 Task: Find connections with filter location Mekla with filter topic #Creativitywith filter profile language English with filter current company CRY - Child Rights and You with filter school R. C. Patel Institute of Technology, Shirpur with filter industry Maritime Transportation with filter service category Project Management with filter keywords title Administrator
Action: Mouse moved to (563, 64)
Screenshot: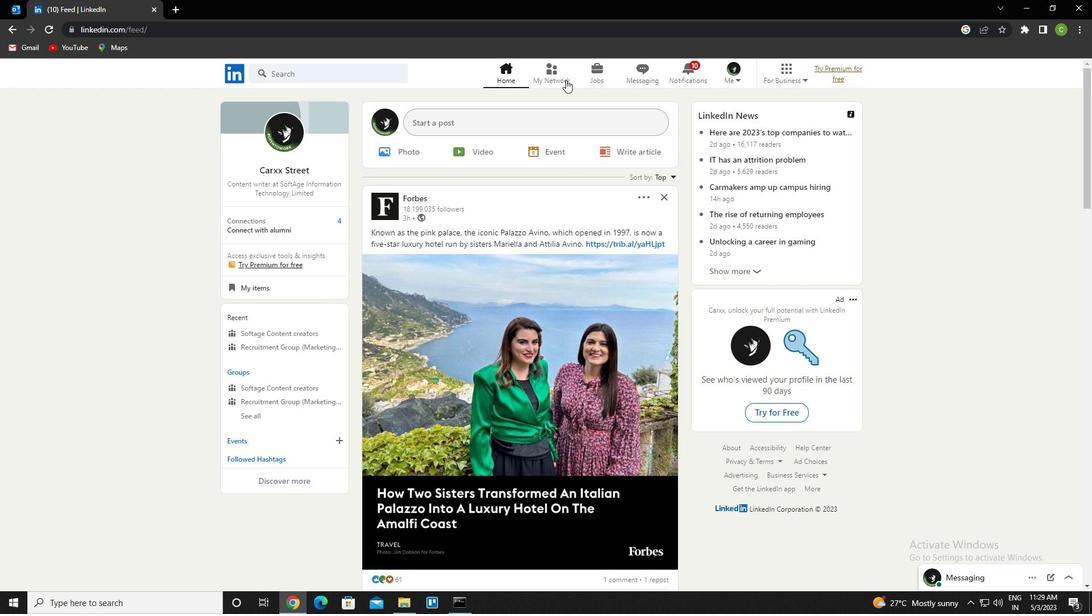 
Action: Mouse pressed left at (563, 64)
Screenshot: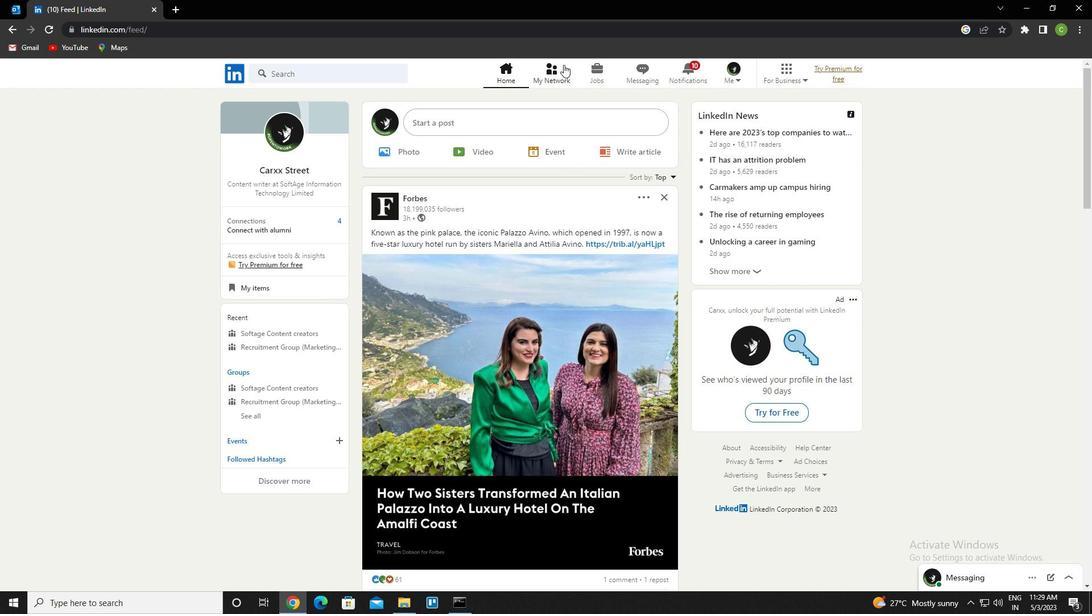
Action: Mouse moved to (294, 143)
Screenshot: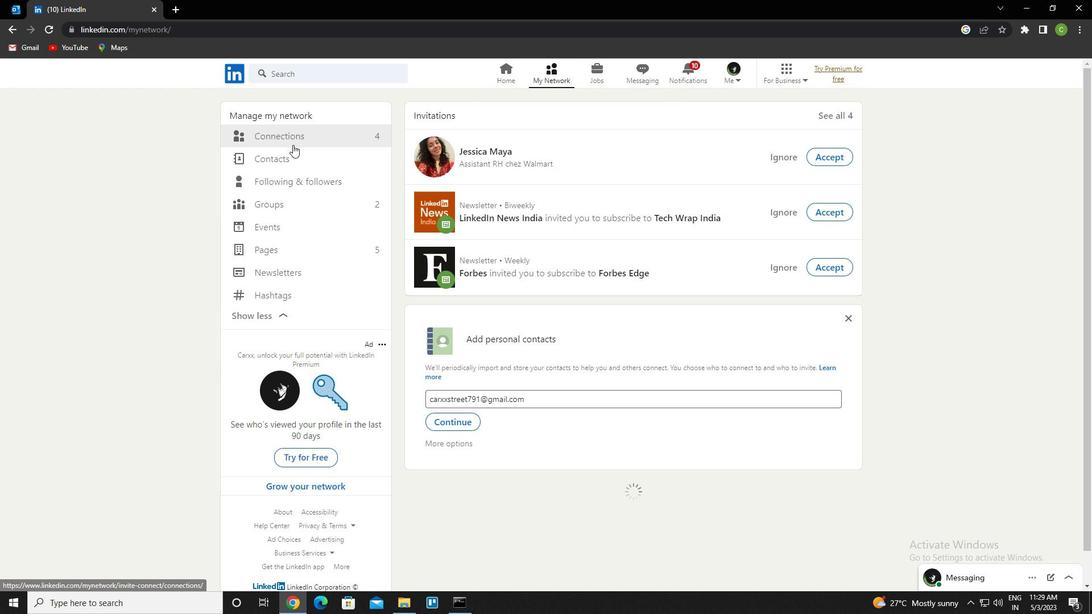 
Action: Mouse pressed left at (294, 143)
Screenshot: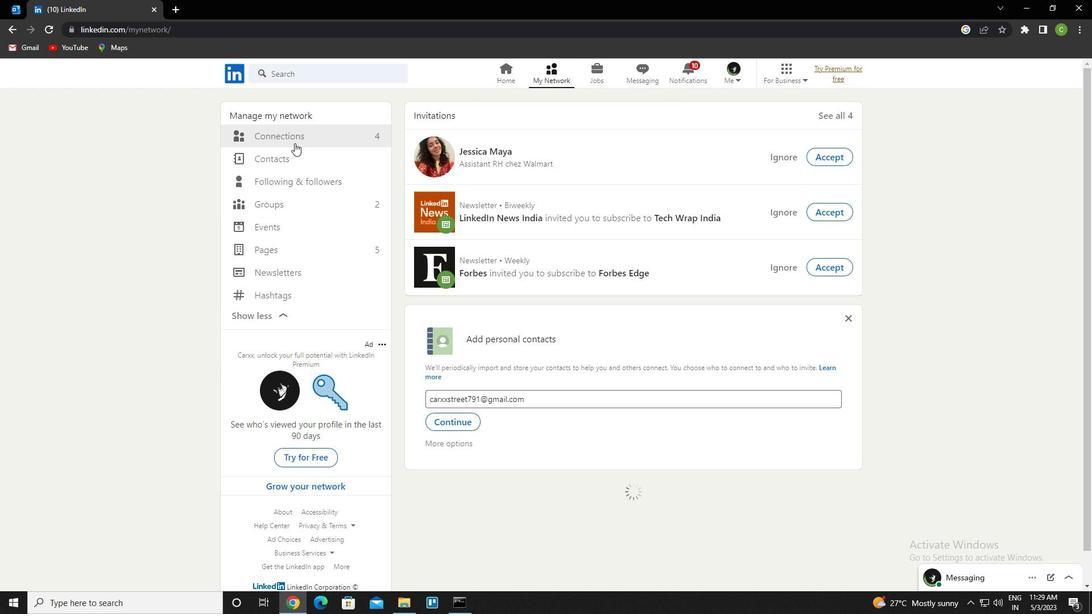 
Action: Mouse moved to (350, 138)
Screenshot: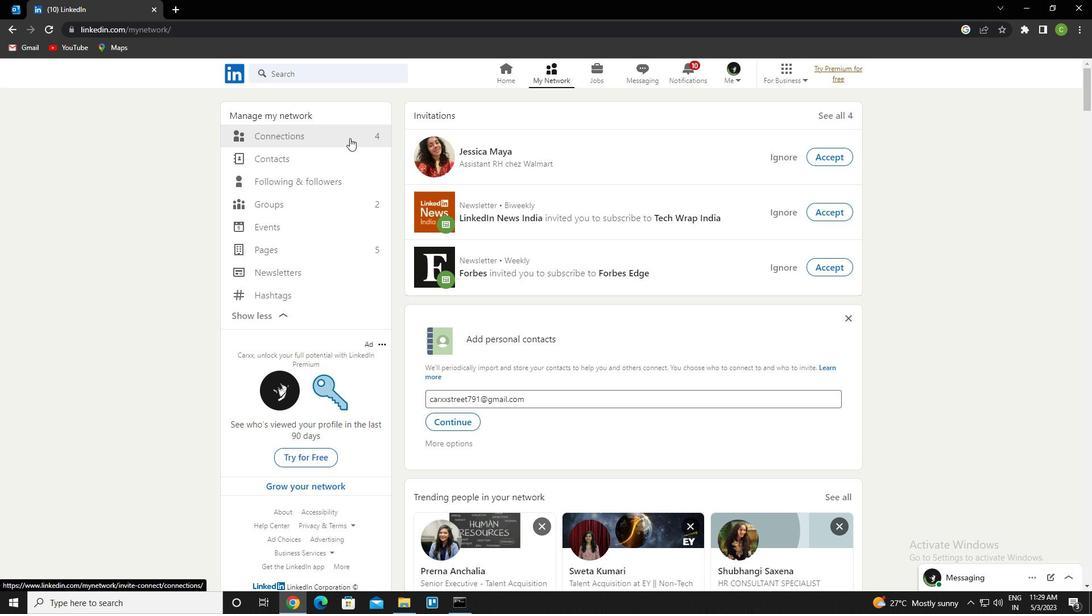 
Action: Mouse pressed left at (350, 138)
Screenshot: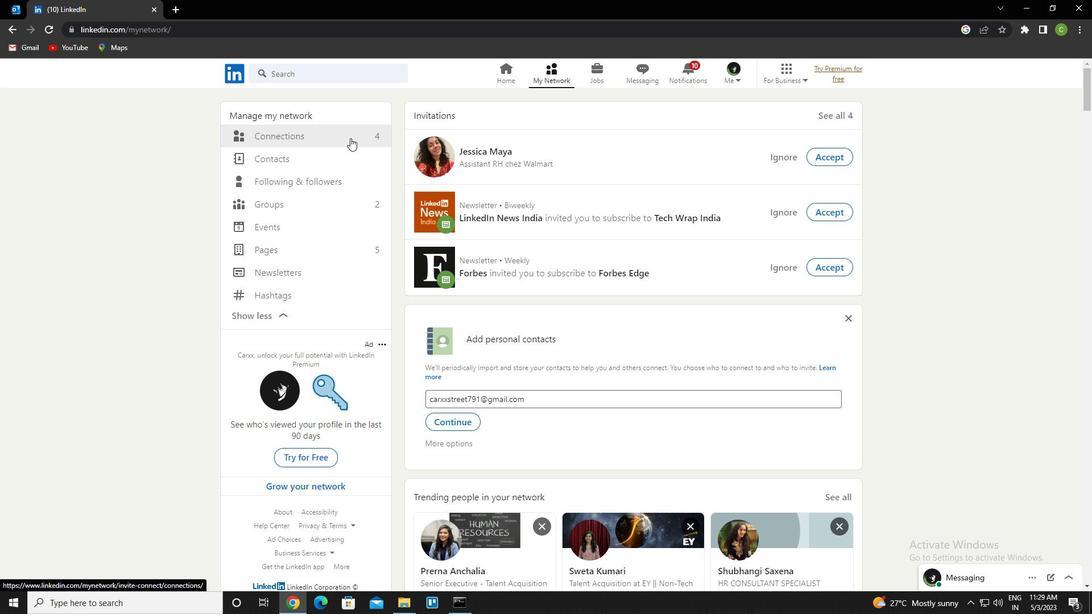 
Action: Mouse moved to (655, 135)
Screenshot: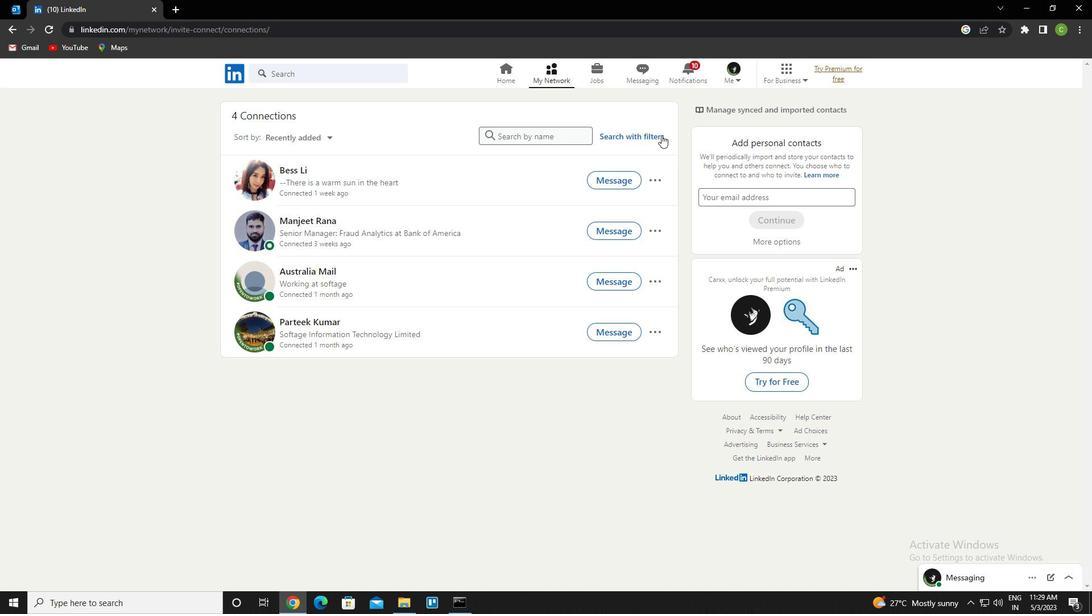 
Action: Mouse pressed left at (655, 135)
Screenshot: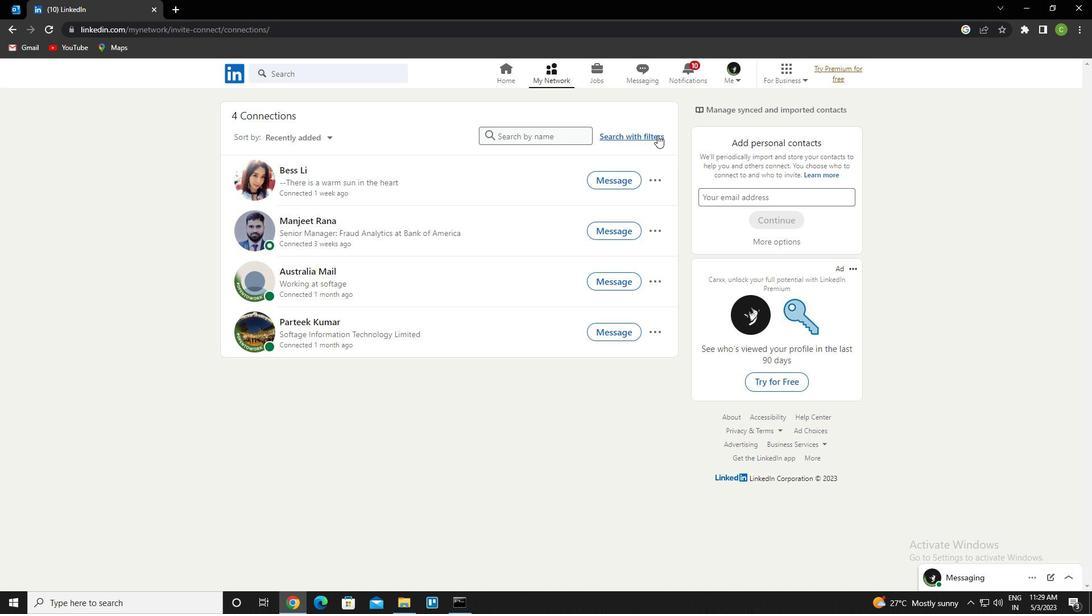 
Action: Mouse moved to (587, 108)
Screenshot: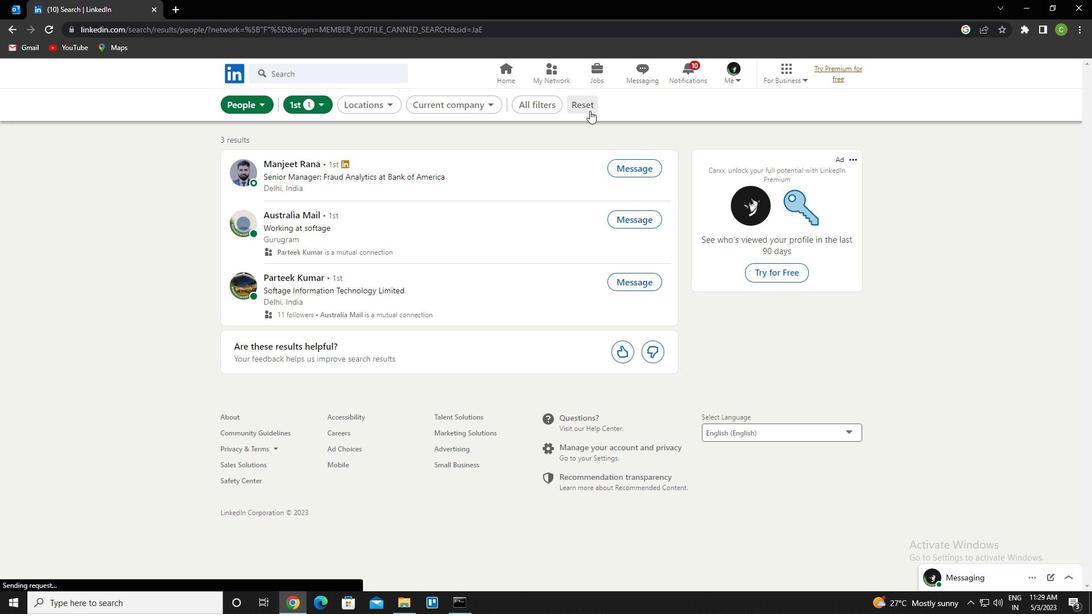 
Action: Mouse pressed left at (587, 108)
Screenshot: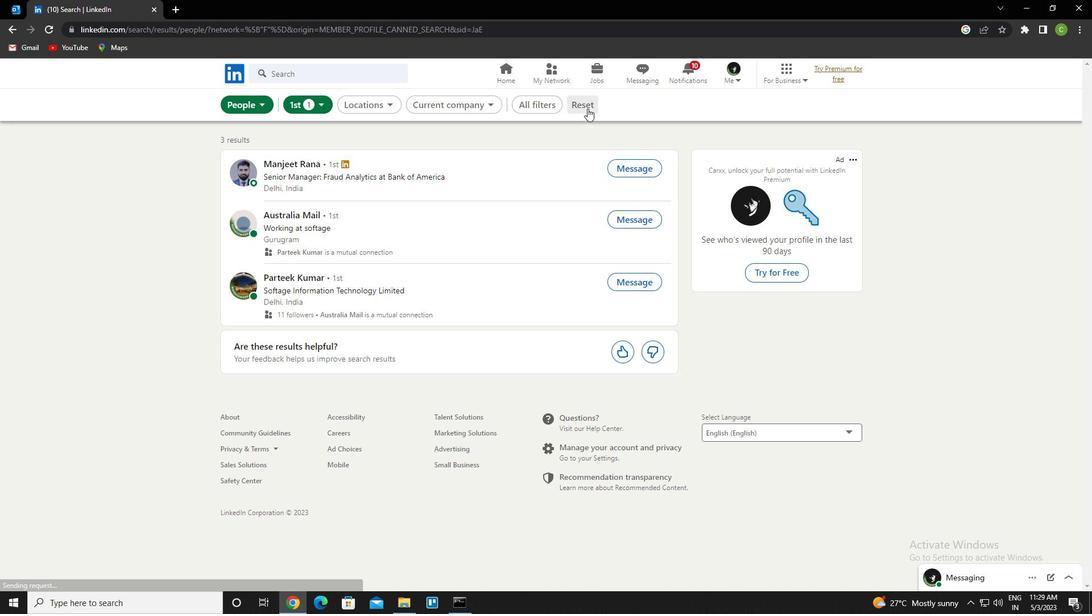 
Action: Mouse moved to (572, 108)
Screenshot: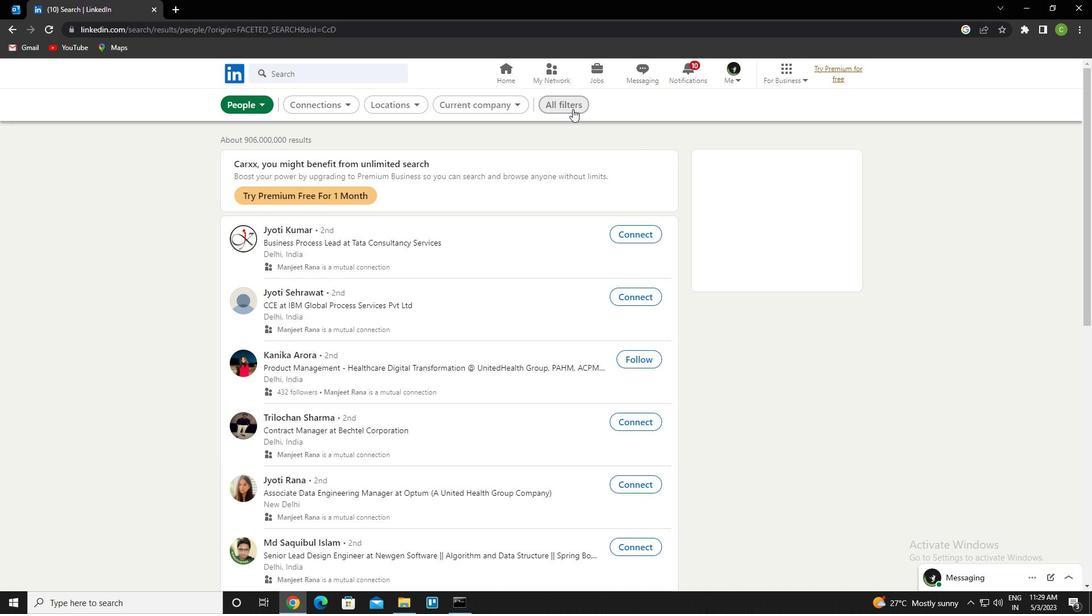 
Action: Mouse pressed left at (572, 108)
Screenshot: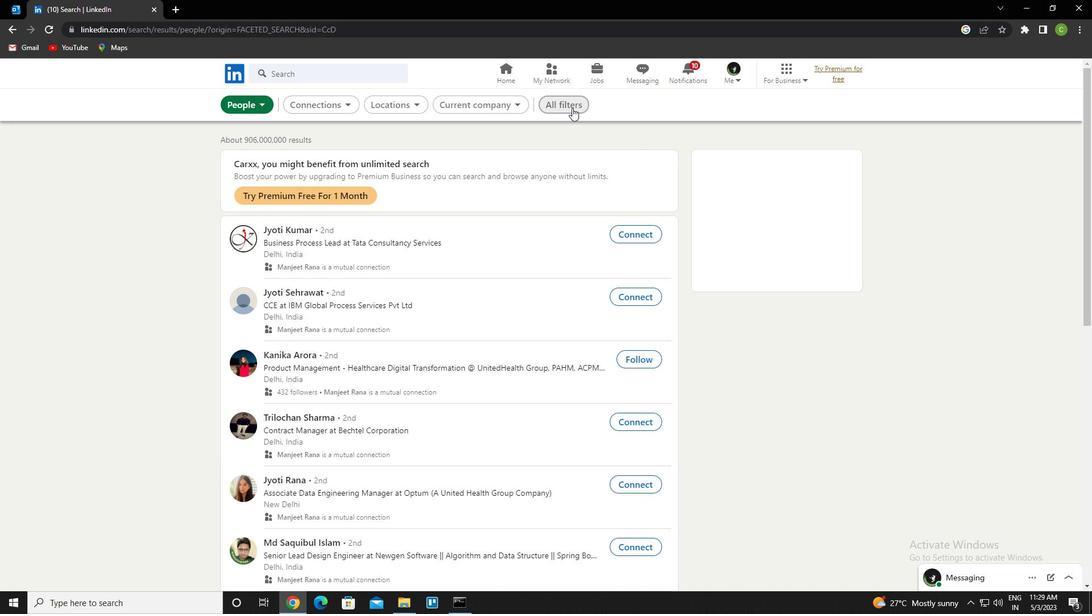 
Action: Mouse moved to (977, 370)
Screenshot: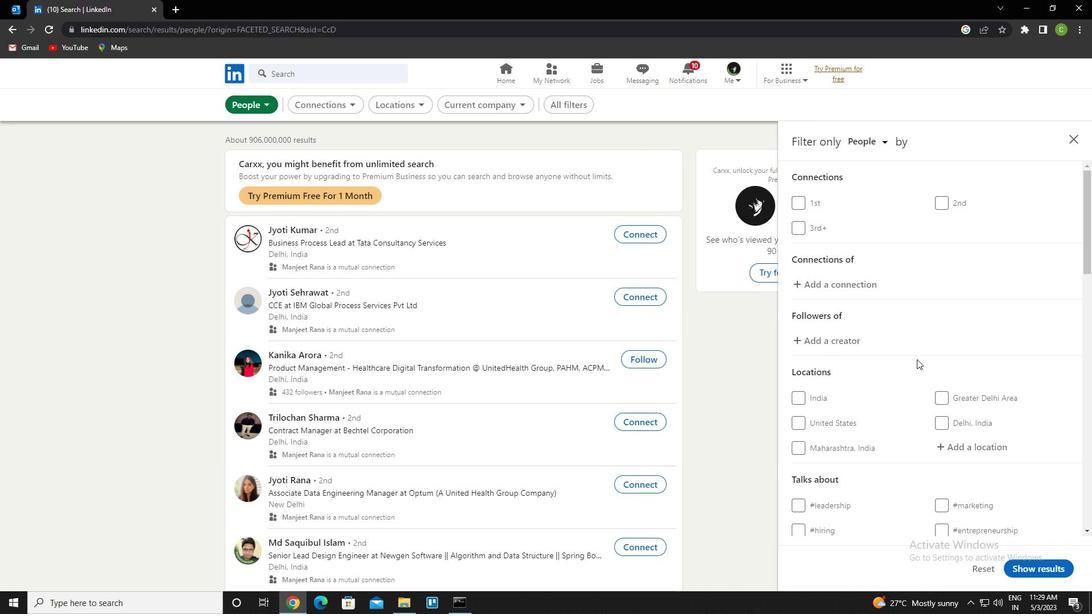
Action: Mouse scrolled (977, 369) with delta (0, 0)
Screenshot: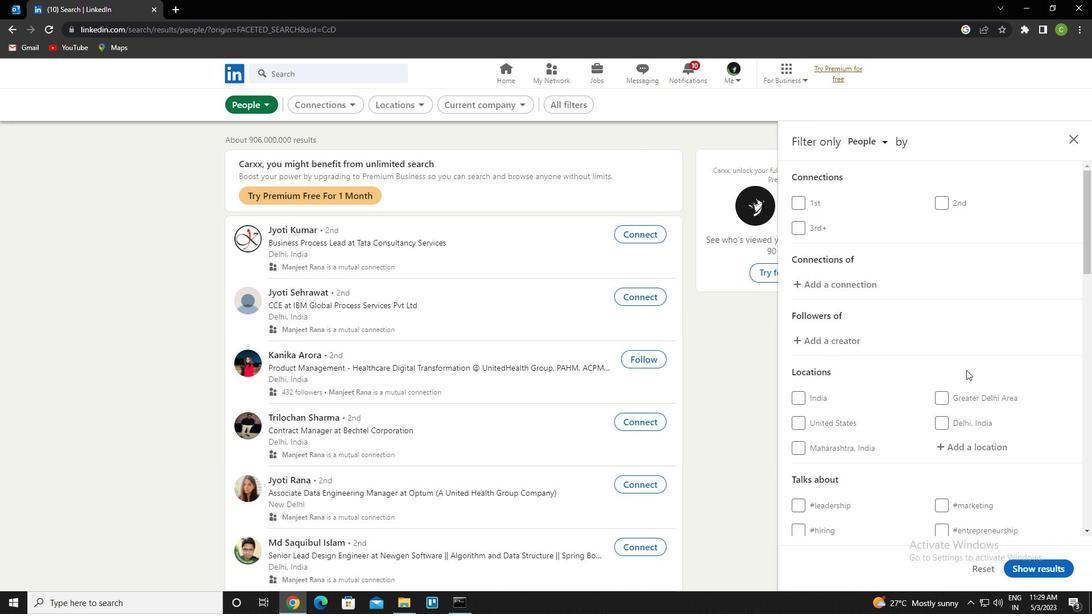 
Action: Mouse scrolled (977, 369) with delta (0, 0)
Screenshot: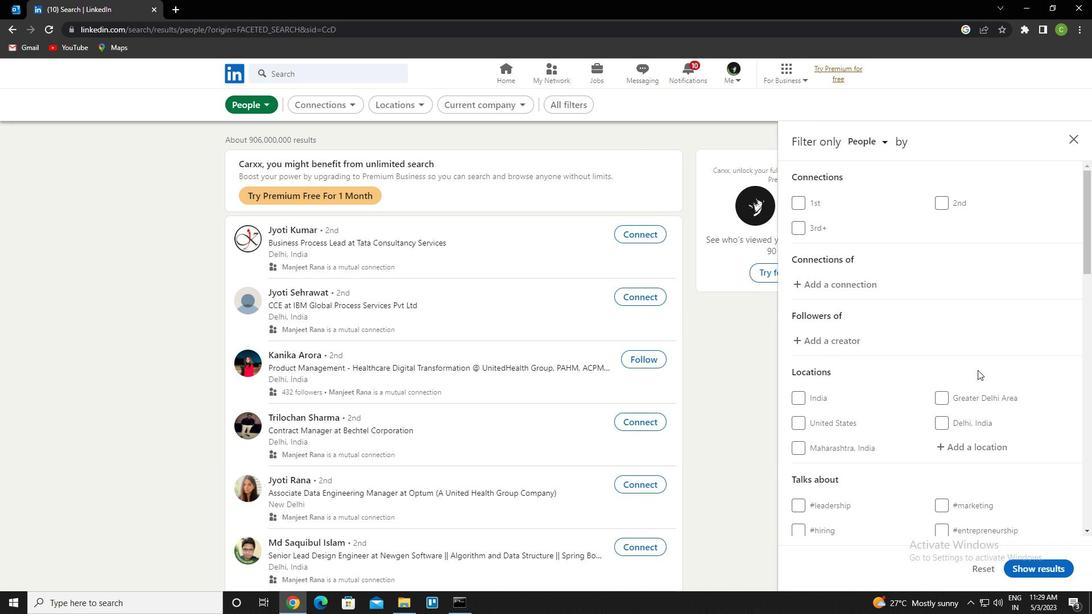 
Action: Mouse scrolled (977, 369) with delta (0, 0)
Screenshot: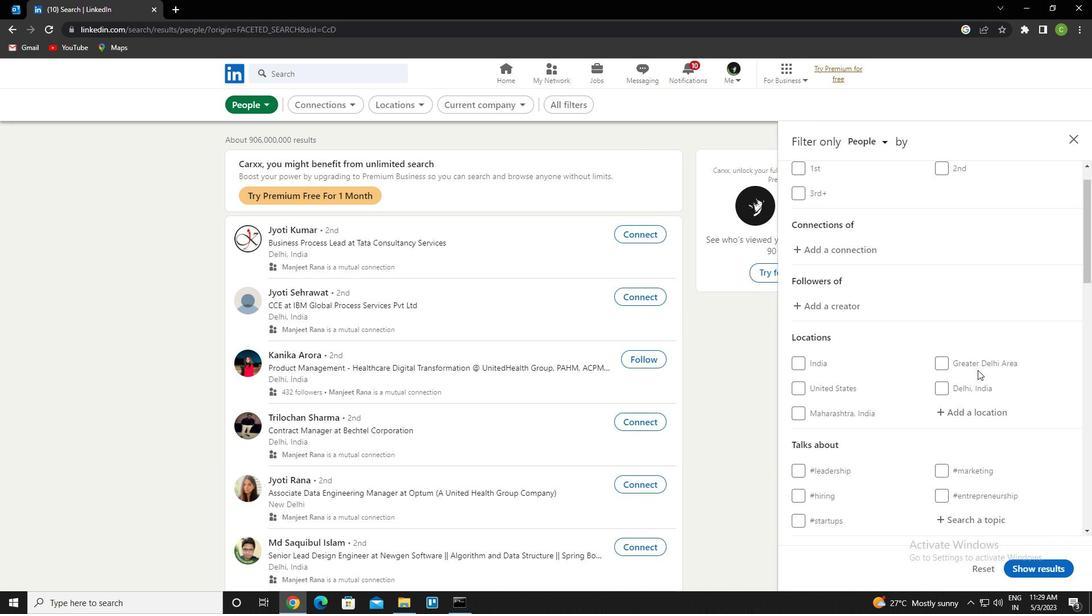 
Action: Mouse moved to (962, 272)
Screenshot: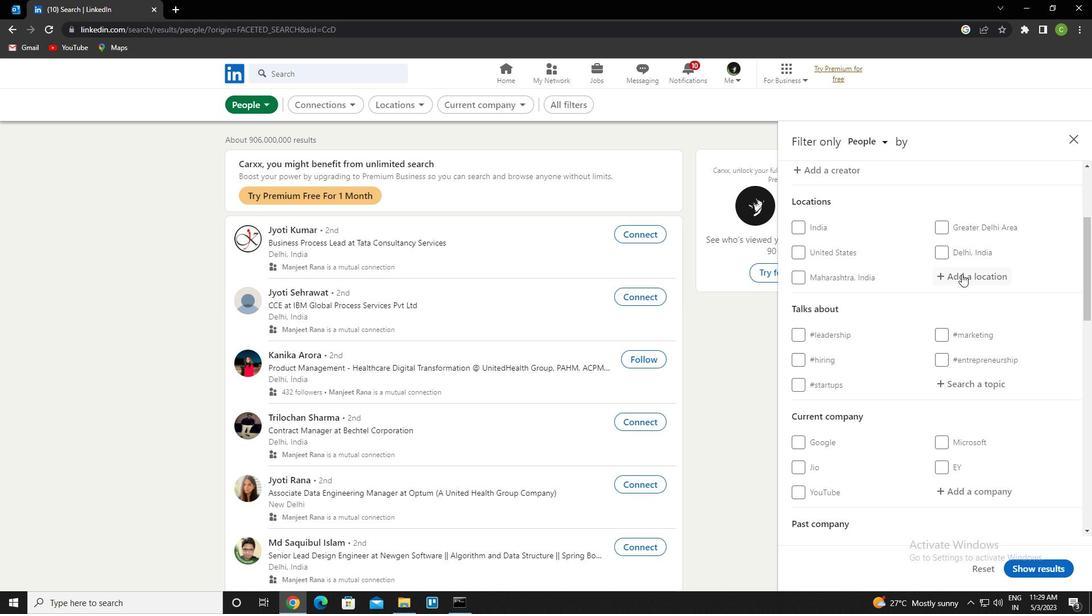 
Action: Mouse pressed left at (962, 272)
Screenshot: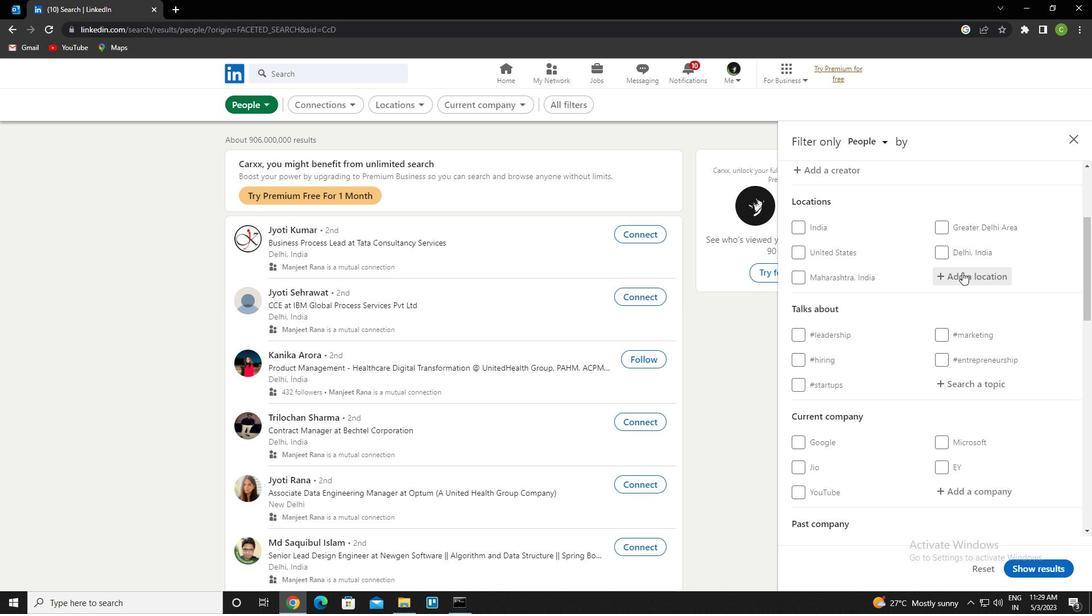 
Action: Key pressed <Key.caps_lock>m<Key.caps_lock>ekla<Key.down><Key.enter>
Screenshot: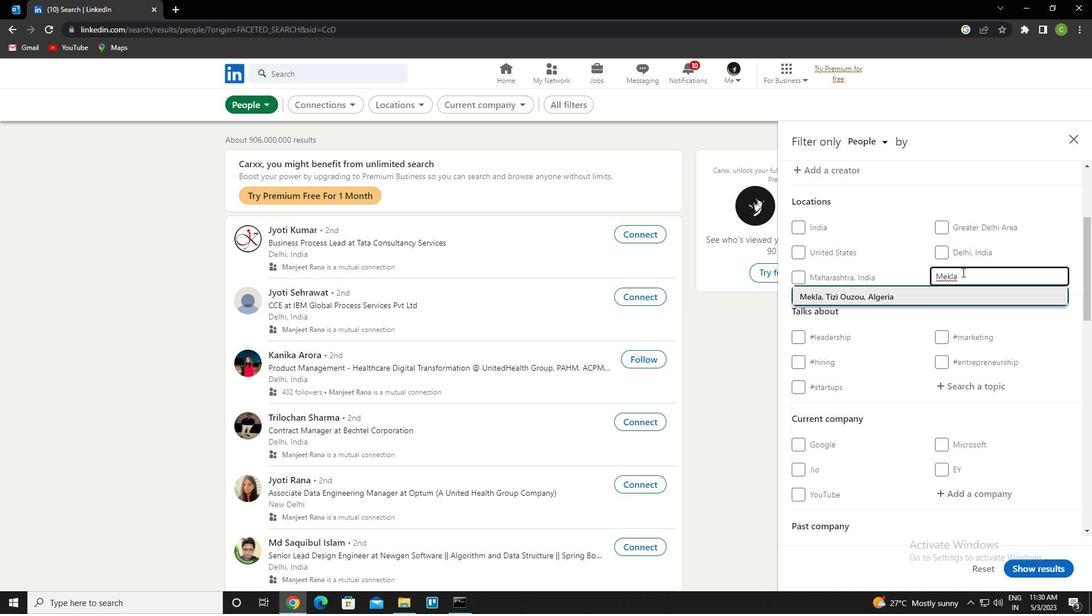 
Action: Mouse scrolled (962, 271) with delta (0, 0)
Screenshot: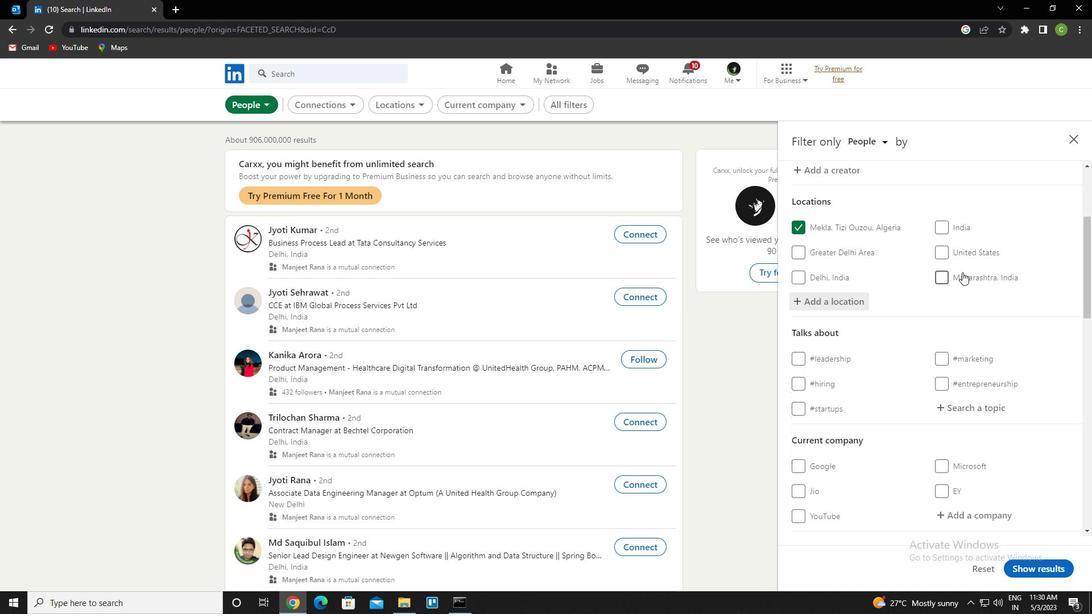 
Action: Mouse scrolled (962, 271) with delta (0, 0)
Screenshot: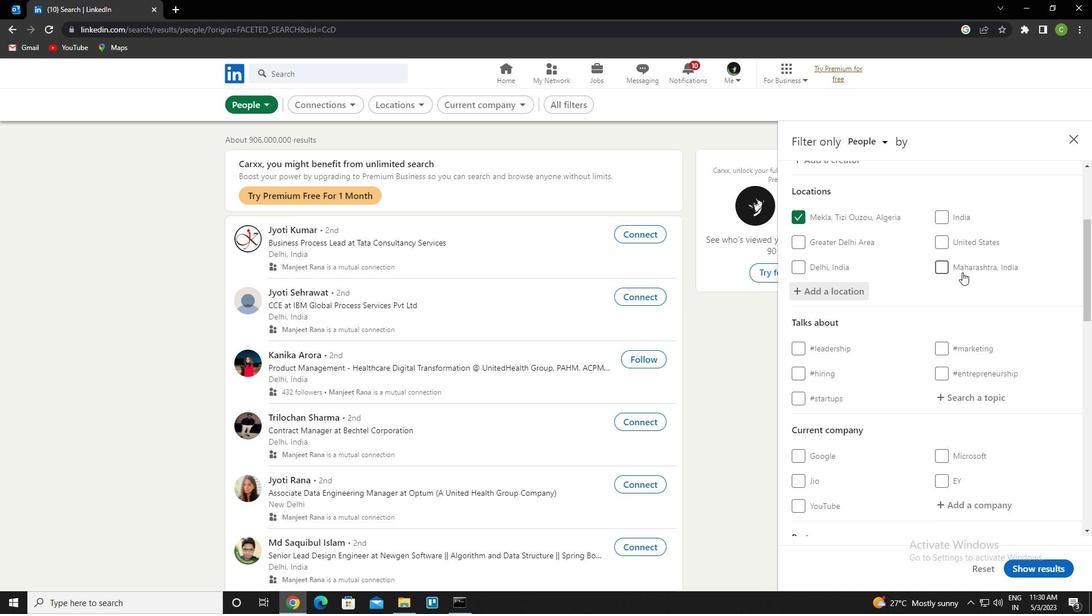 
Action: Mouse moved to (964, 291)
Screenshot: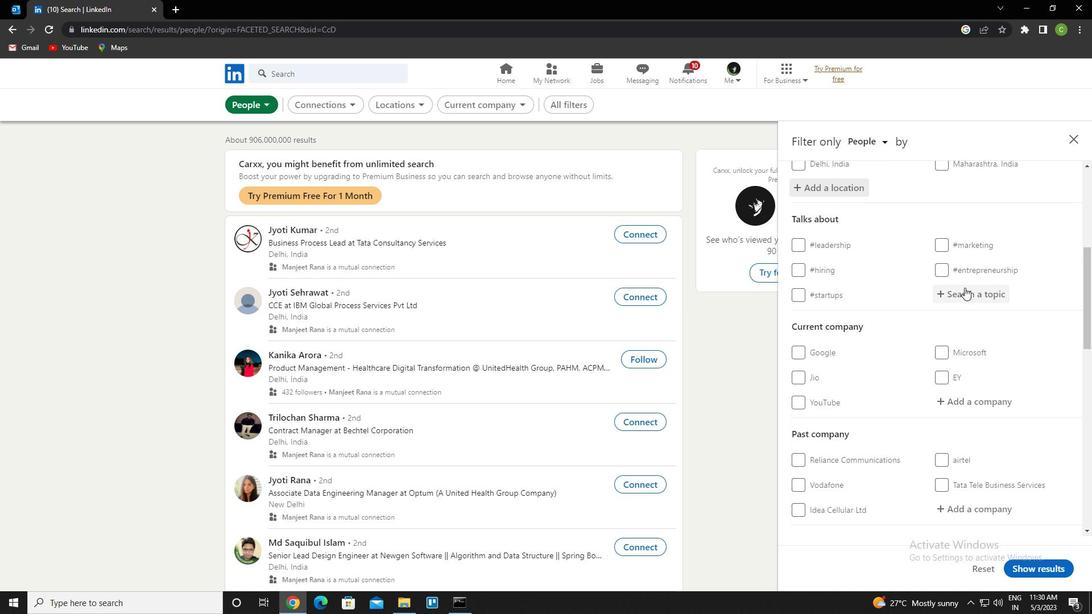 
Action: Mouse pressed left at (964, 291)
Screenshot: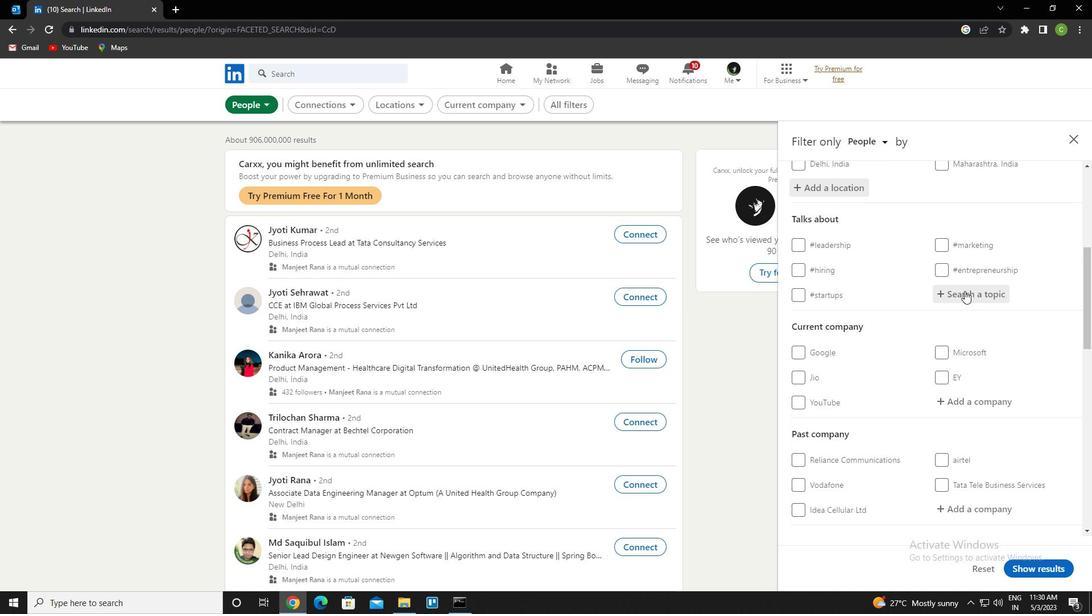 
Action: Key pressed creativity<Key.down><Key.enter>
Screenshot: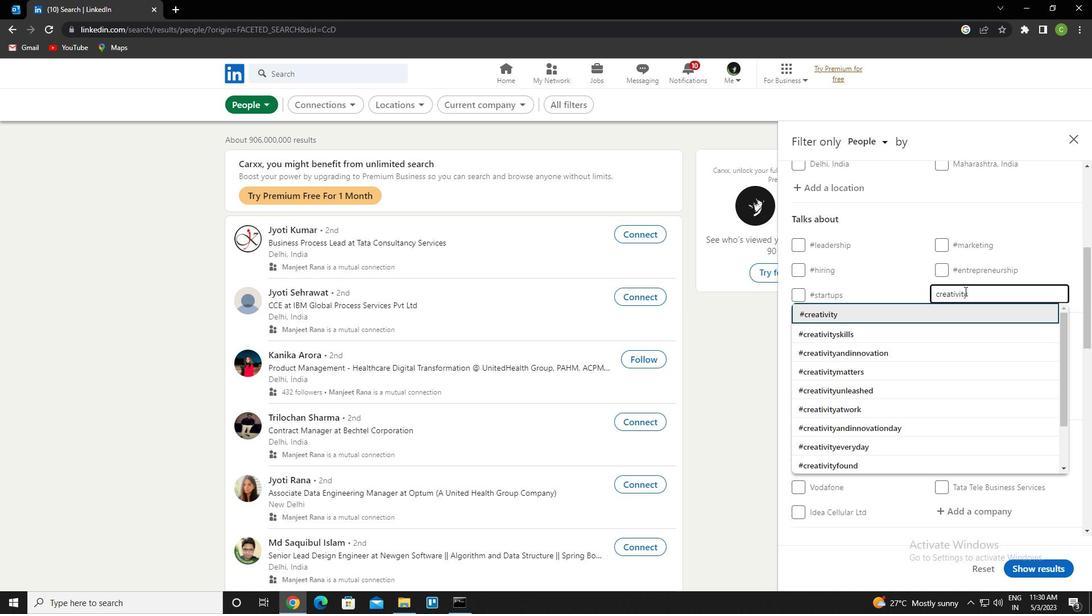 
Action: Mouse scrolled (964, 290) with delta (0, 0)
Screenshot: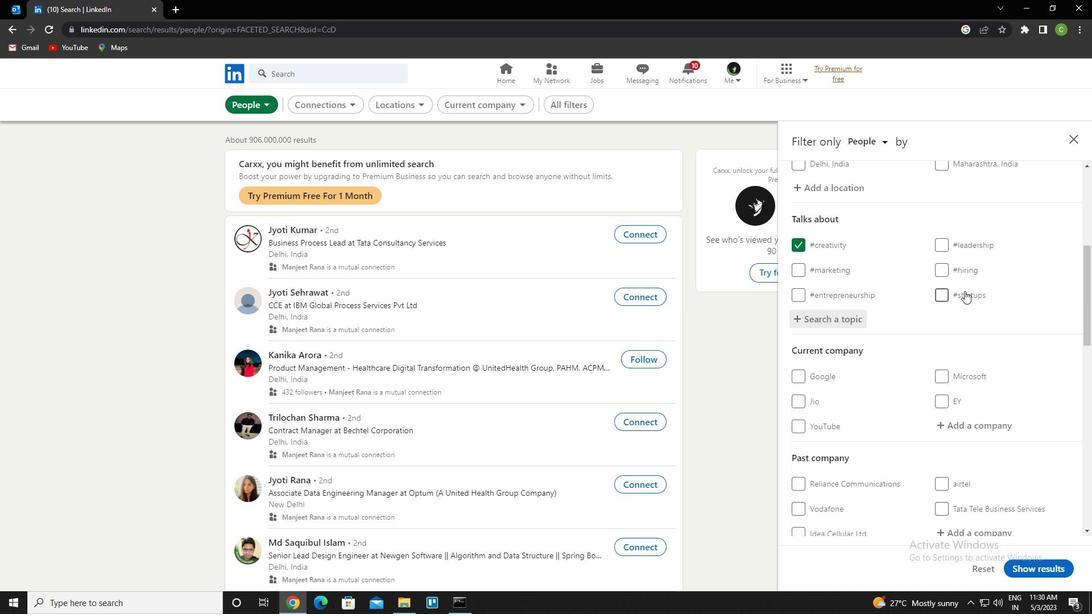
Action: Mouse scrolled (964, 290) with delta (0, 0)
Screenshot: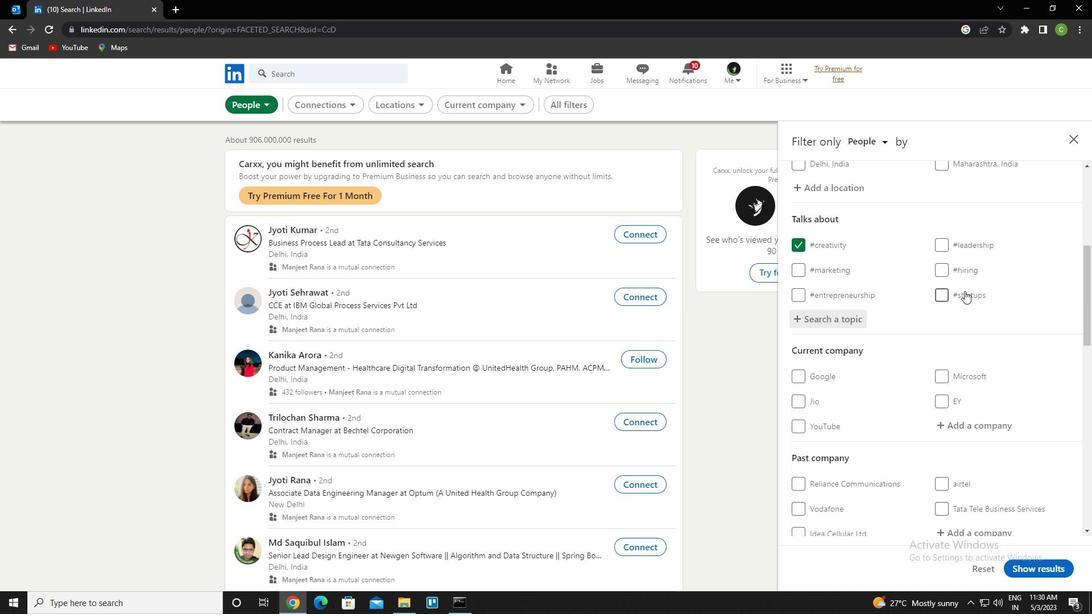 
Action: Mouse scrolled (964, 290) with delta (0, 0)
Screenshot: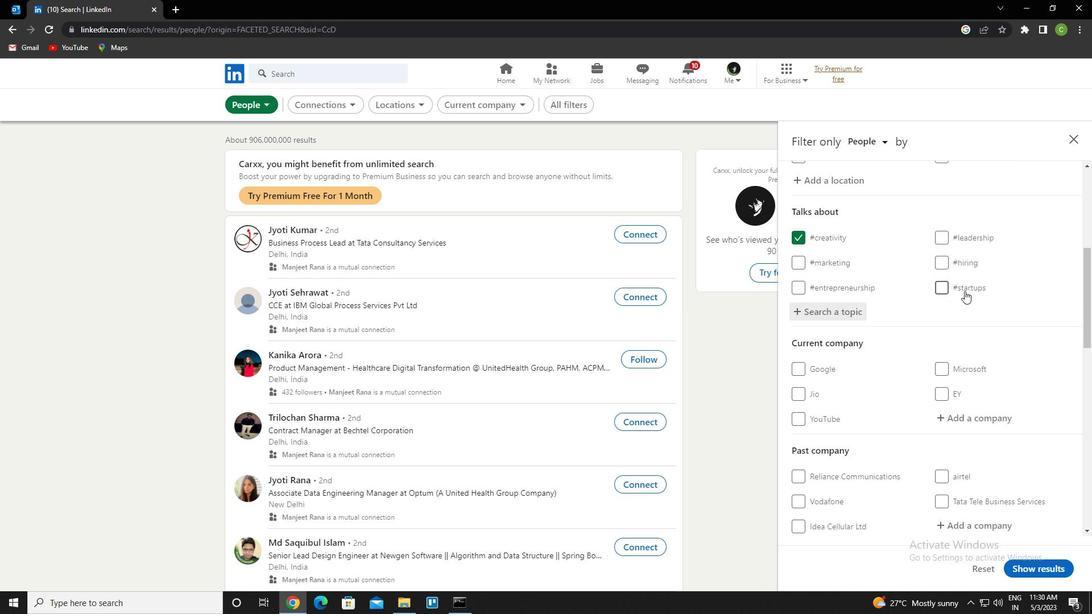 
Action: Mouse scrolled (964, 290) with delta (0, 0)
Screenshot: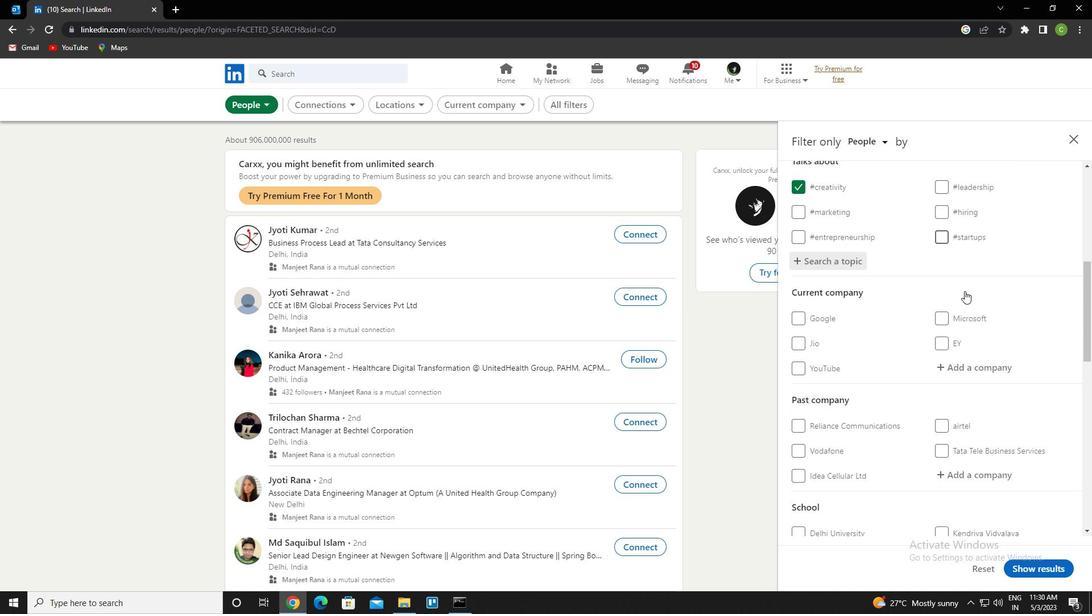 
Action: Mouse scrolled (964, 290) with delta (0, 0)
Screenshot: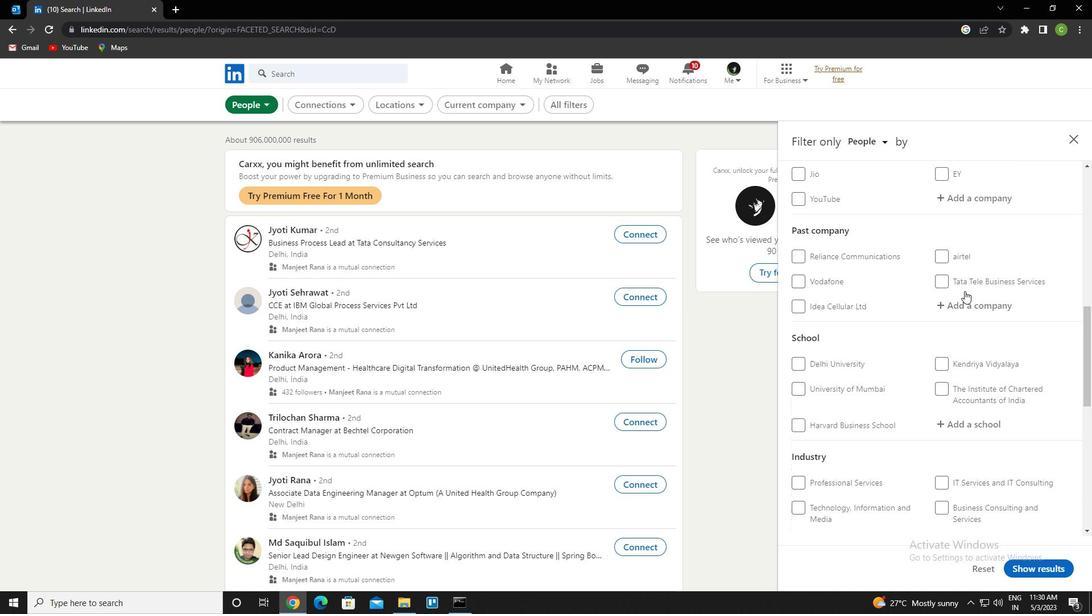 
Action: Mouse scrolled (964, 290) with delta (0, 0)
Screenshot: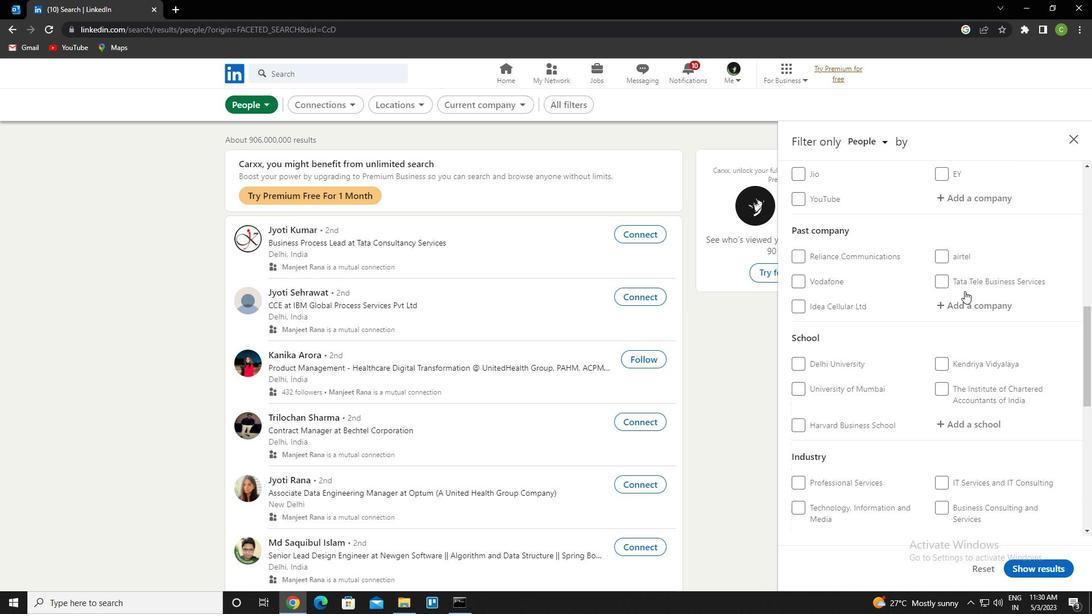 
Action: Mouse scrolled (964, 290) with delta (0, 0)
Screenshot: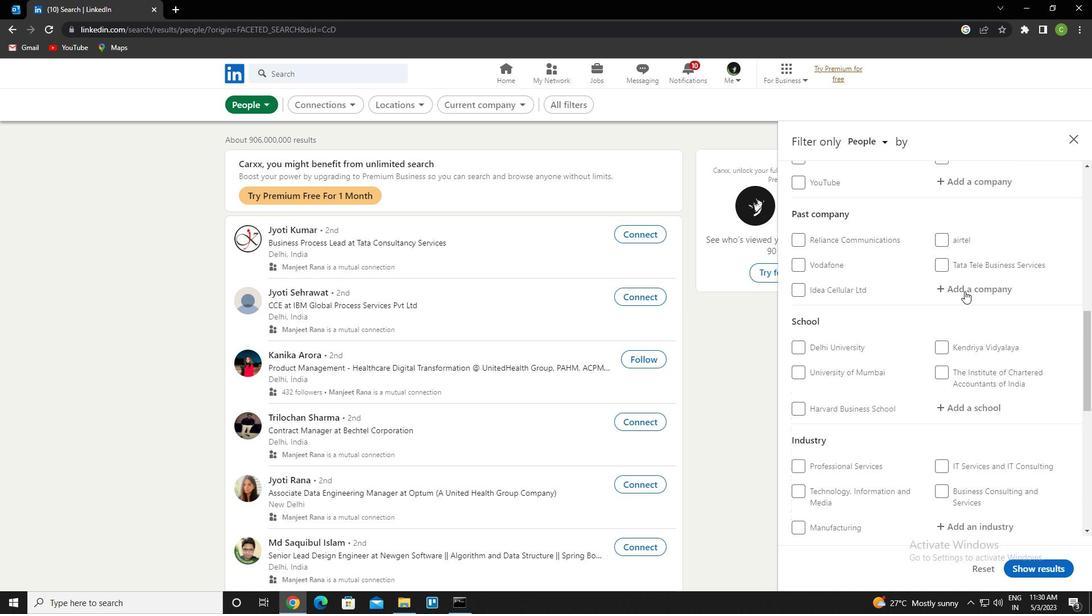 
Action: Mouse scrolled (964, 290) with delta (0, 0)
Screenshot: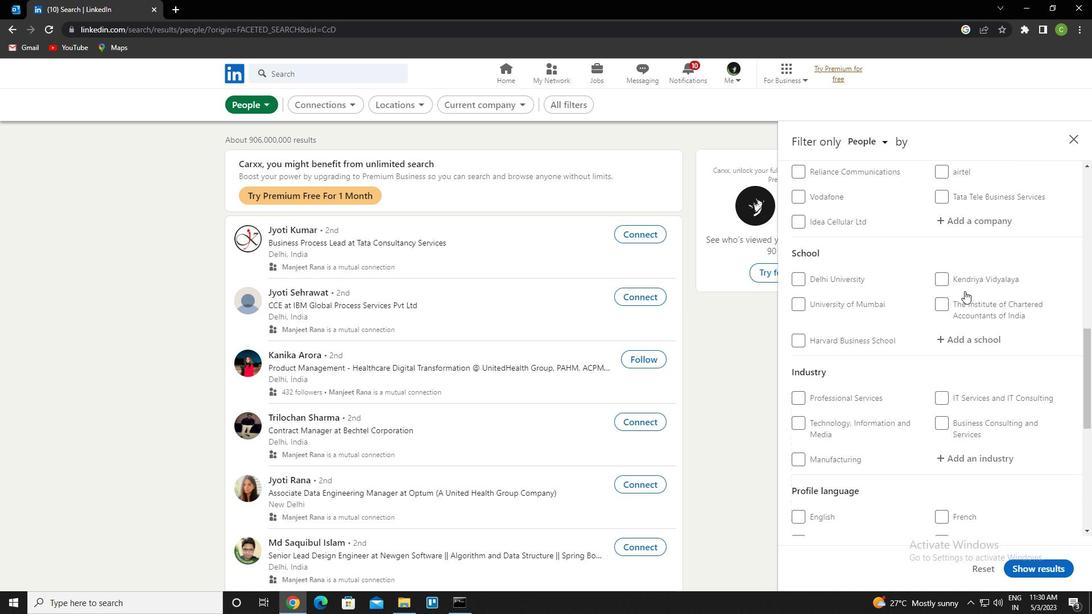 
Action: Mouse scrolled (964, 290) with delta (0, 0)
Screenshot: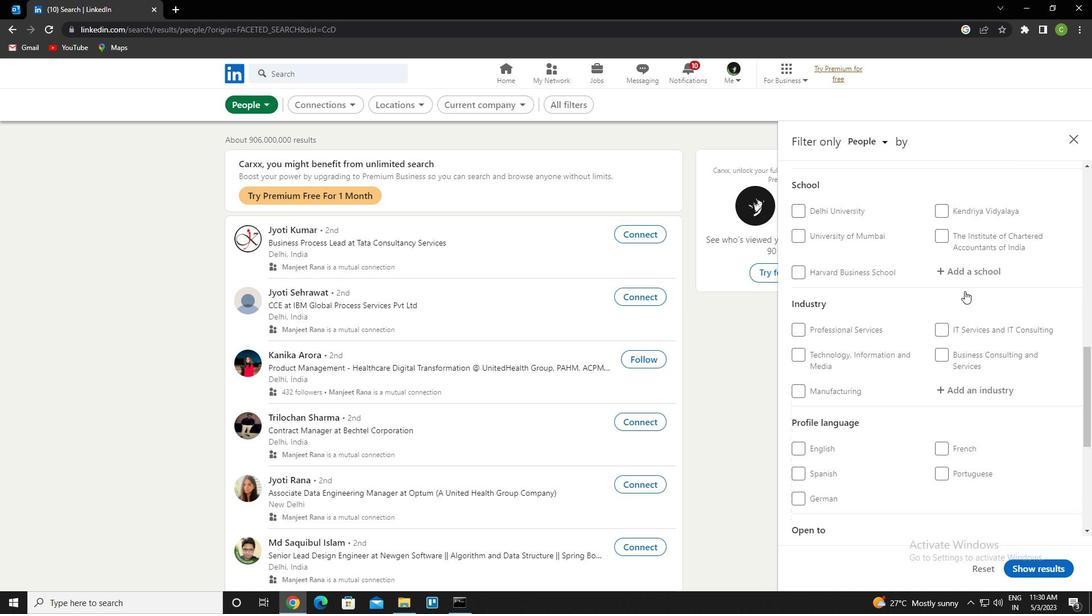 
Action: Mouse moved to (803, 319)
Screenshot: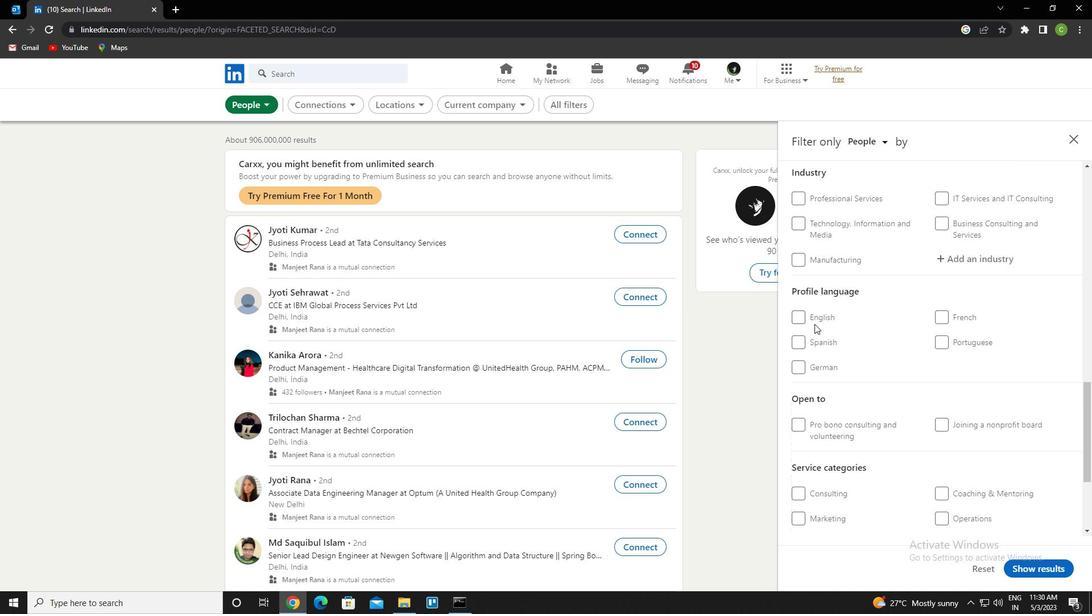 
Action: Mouse pressed left at (803, 319)
Screenshot: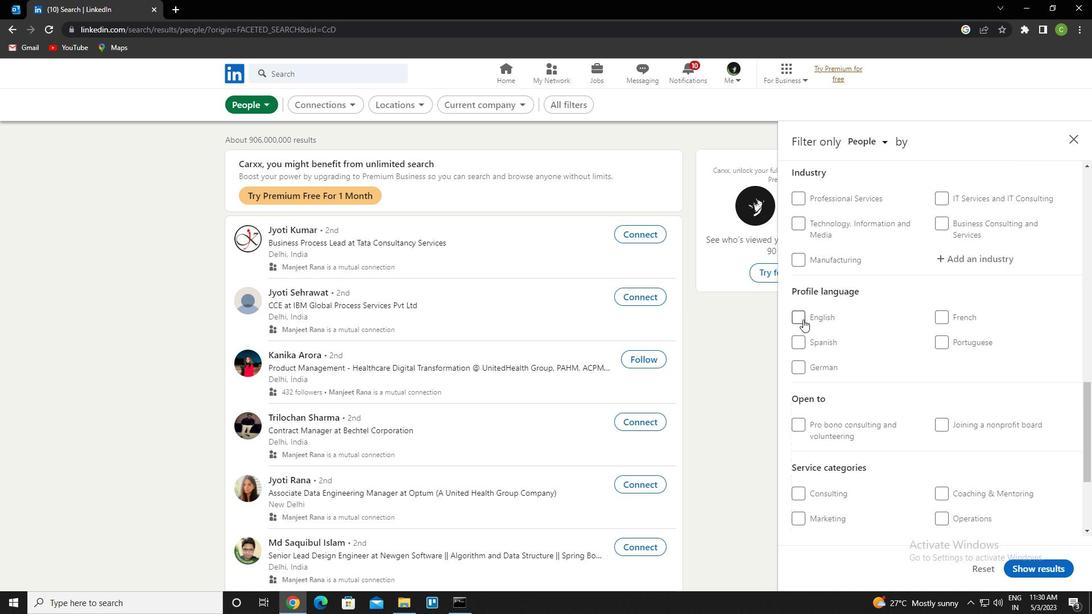 
Action: Mouse moved to (876, 391)
Screenshot: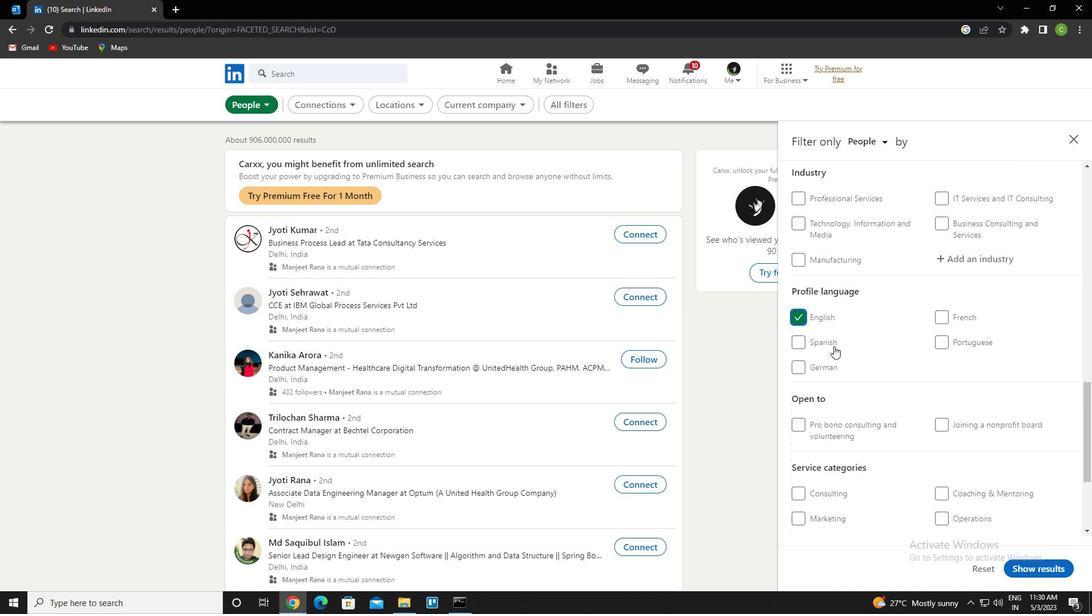 
Action: Mouse scrolled (876, 391) with delta (0, 0)
Screenshot: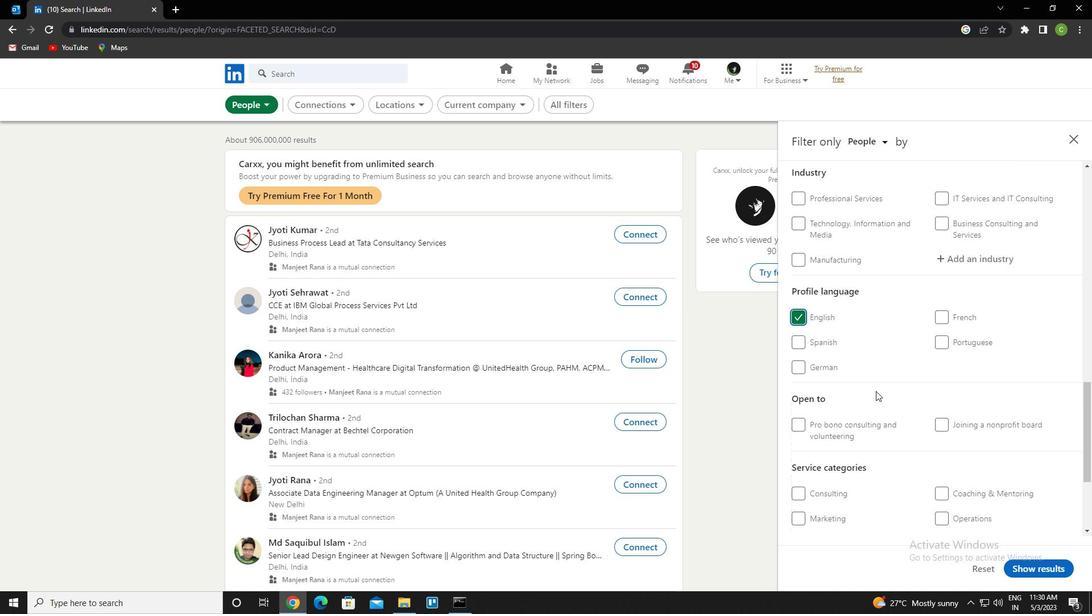 
Action: Mouse scrolled (876, 391) with delta (0, 0)
Screenshot: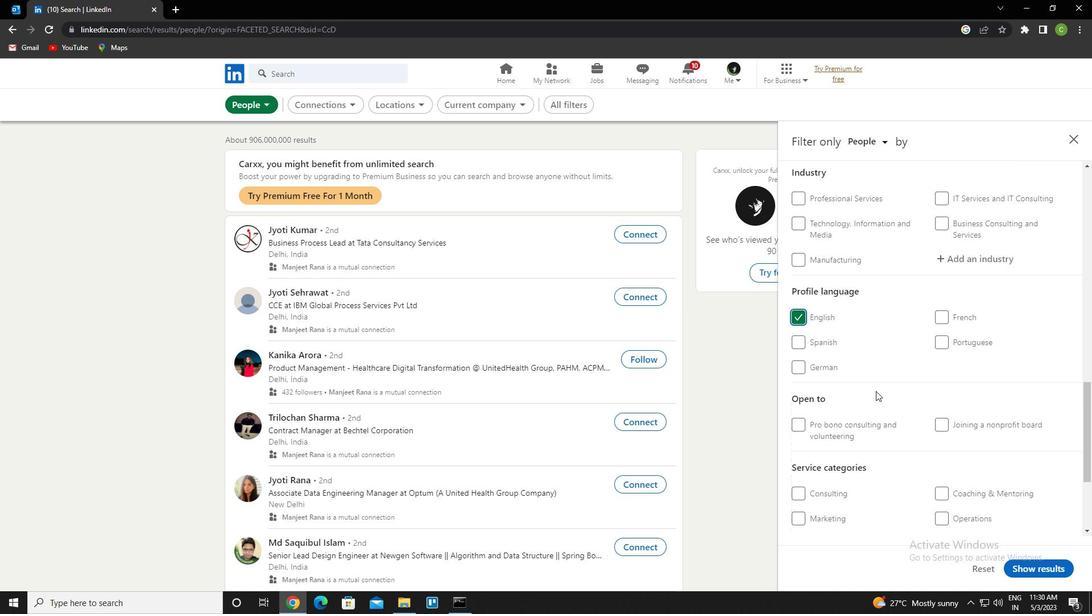 
Action: Mouse scrolled (876, 391) with delta (0, 0)
Screenshot: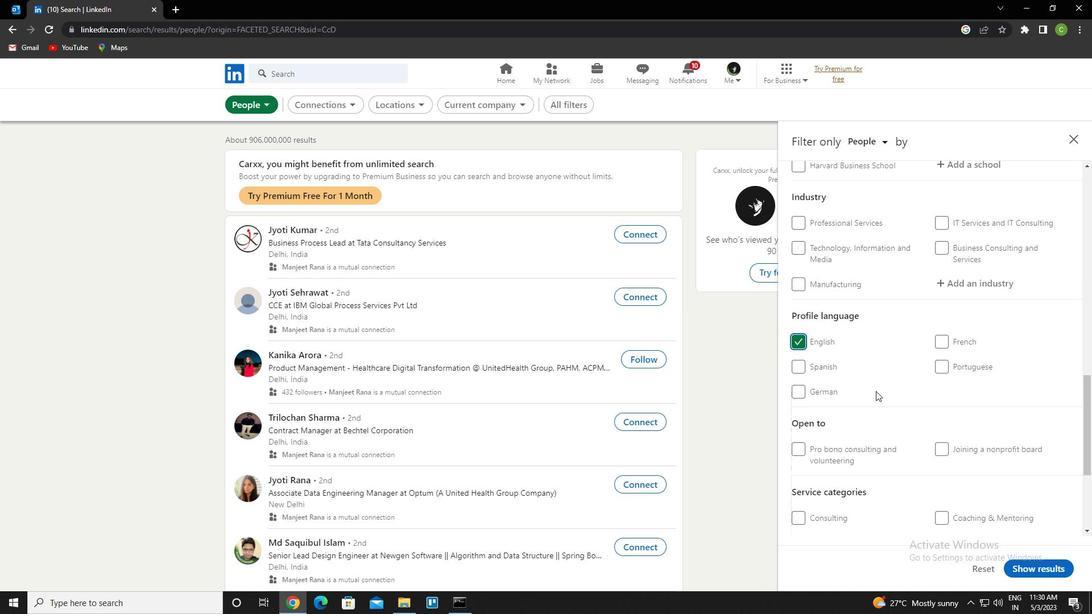 
Action: Mouse scrolled (876, 391) with delta (0, 0)
Screenshot: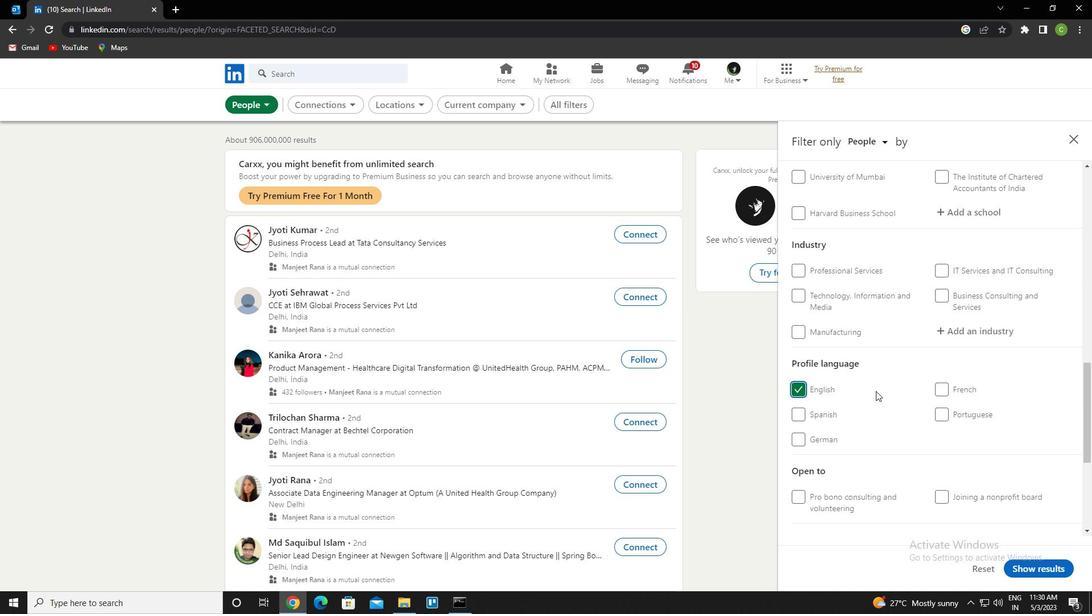 
Action: Mouse moved to (880, 385)
Screenshot: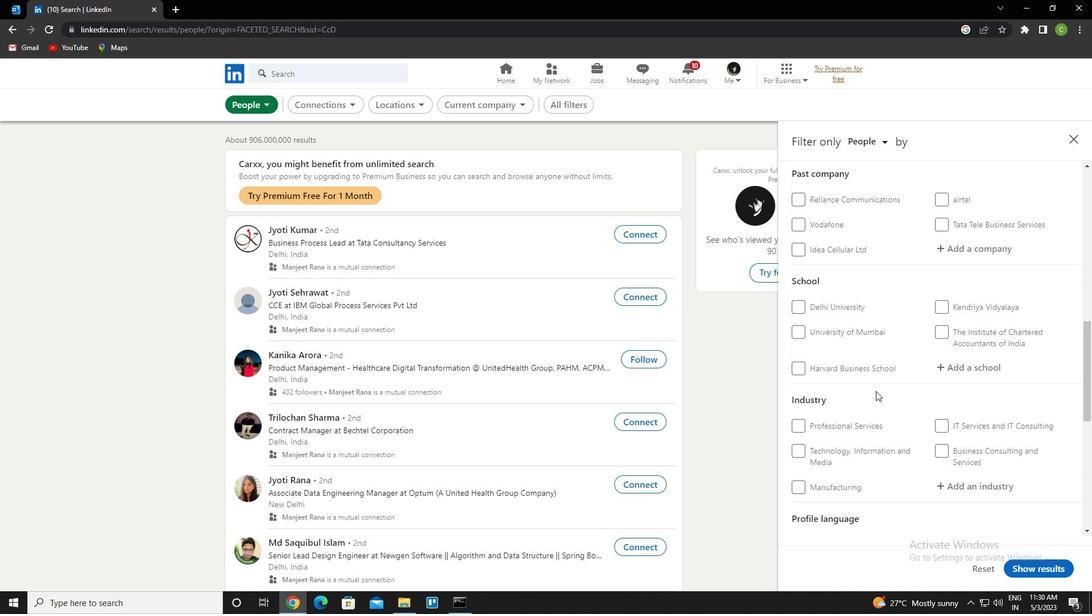 
Action: Mouse scrolled (880, 386) with delta (0, 0)
Screenshot: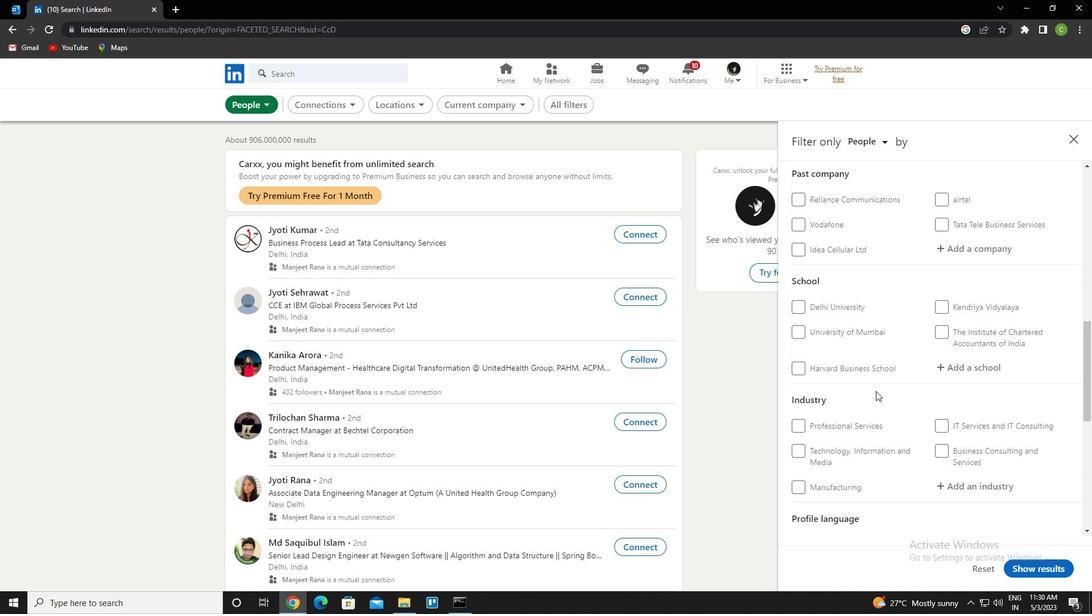 
Action: Mouse scrolled (880, 386) with delta (0, 0)
Screenshot: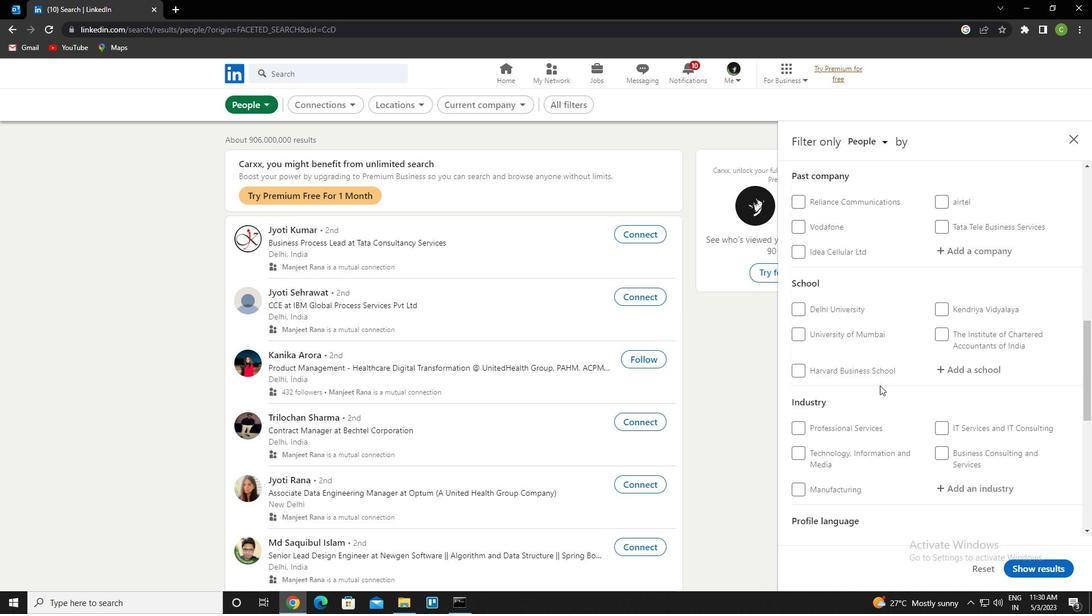 
Action: Mouse scrolled (880, 386) with delta (0, 0)
Screenshot: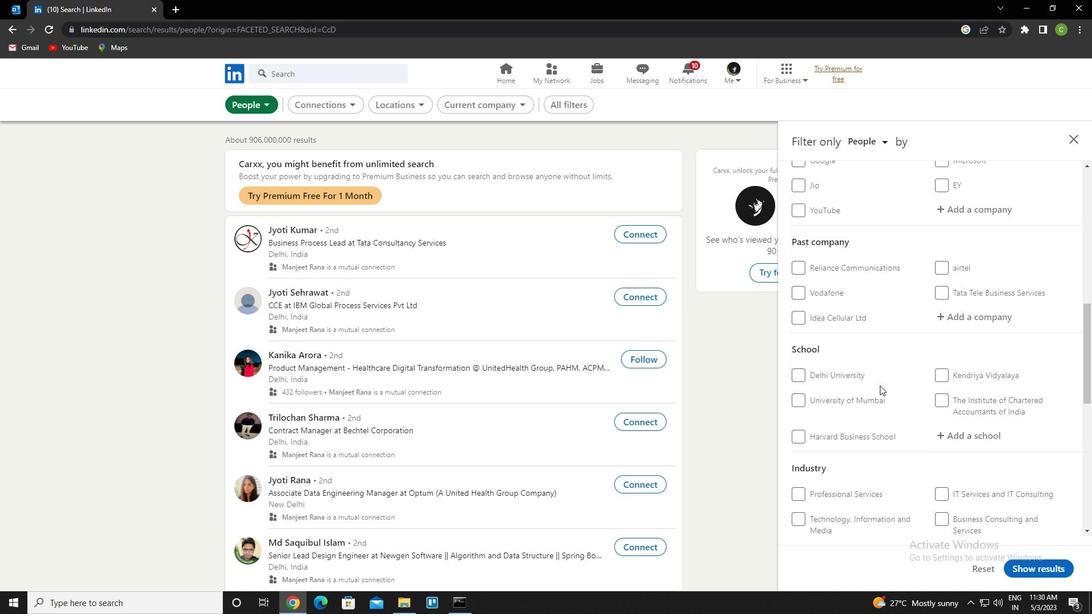 
Action: Mouse moved to (969, 309)
Screenshot: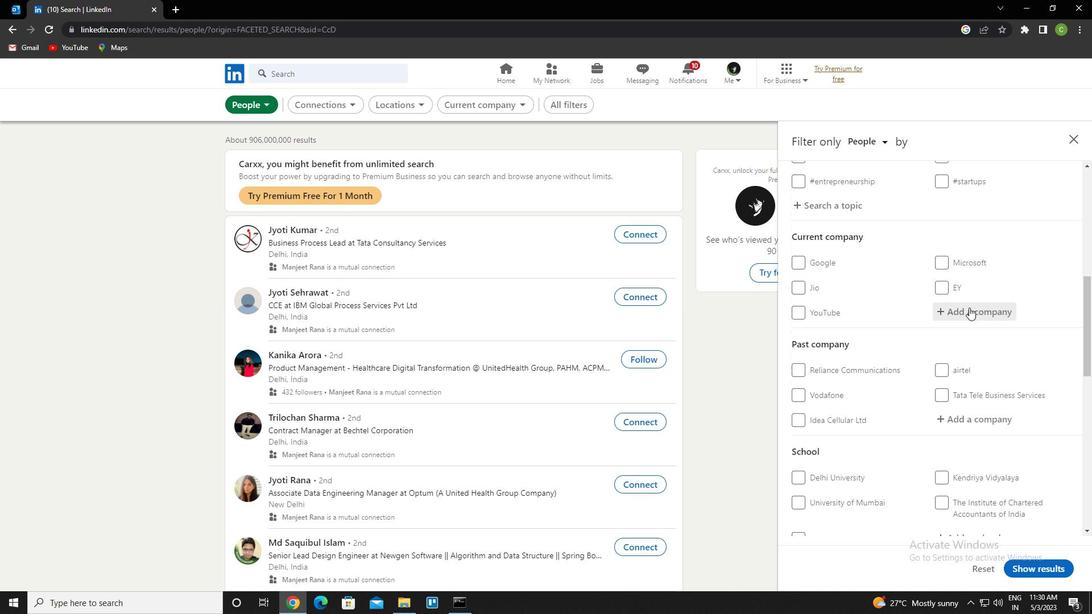 
Action: Mouse pressed left at (969, 309)
Screenshot: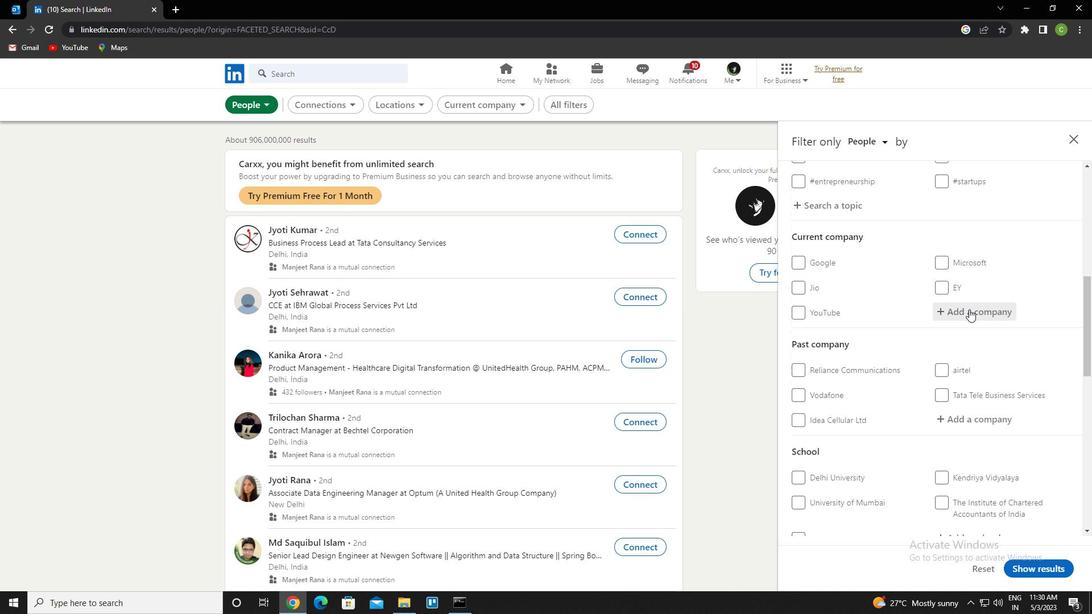 
Action: Key pressed <Key.caps_lock>cry<Key.down><Key.enter>
Screenshot: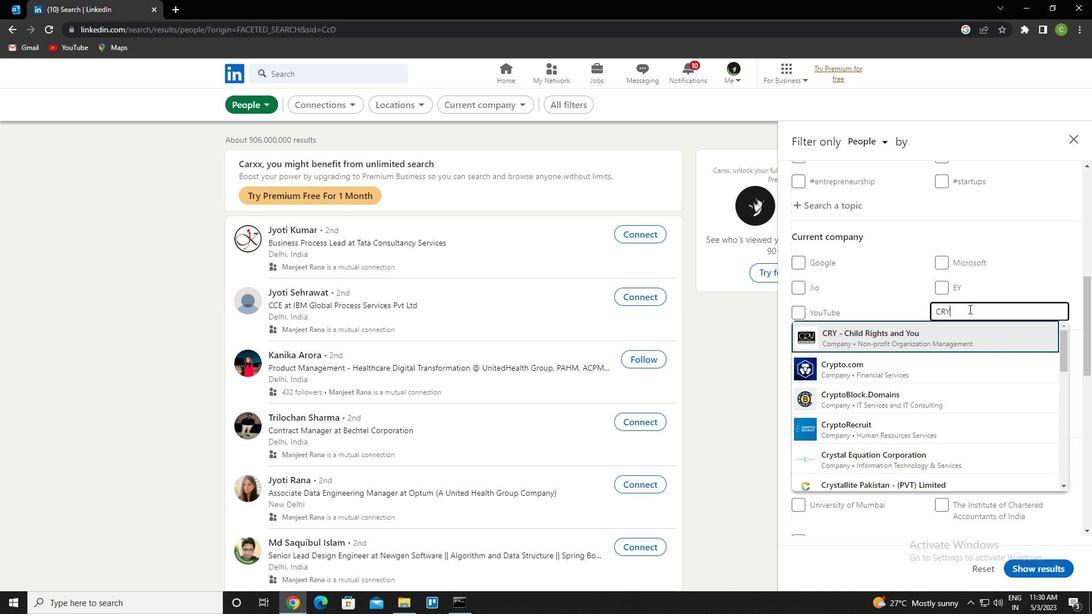
Action: Mouse scrolled (969, 308) with delta (0, 0)
Screenshot: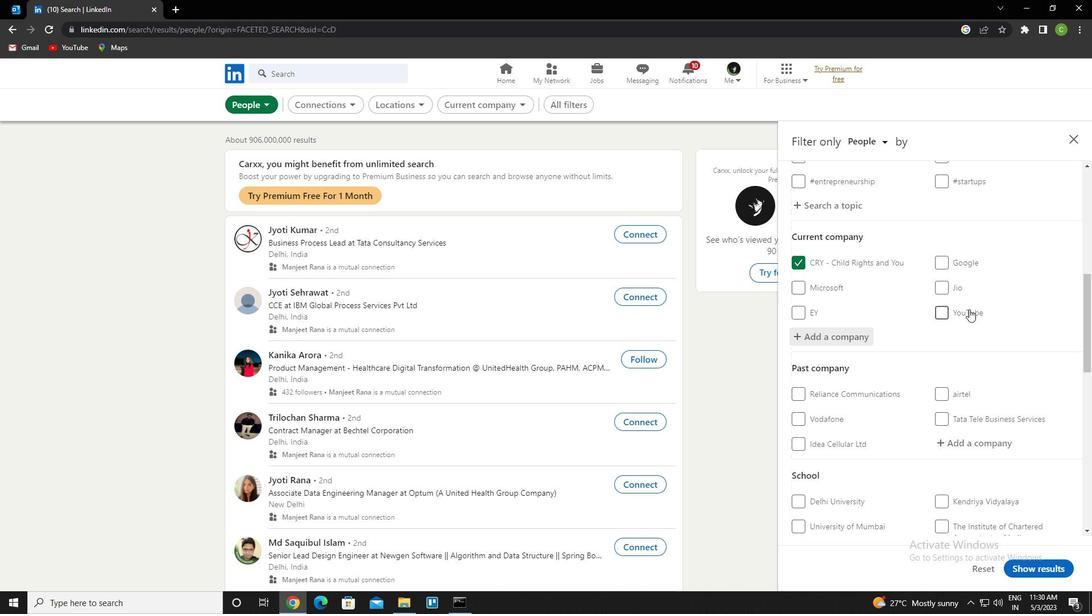 
Action: Mouse scrolled (969, 308) with delta (0, 0)
Screenshot: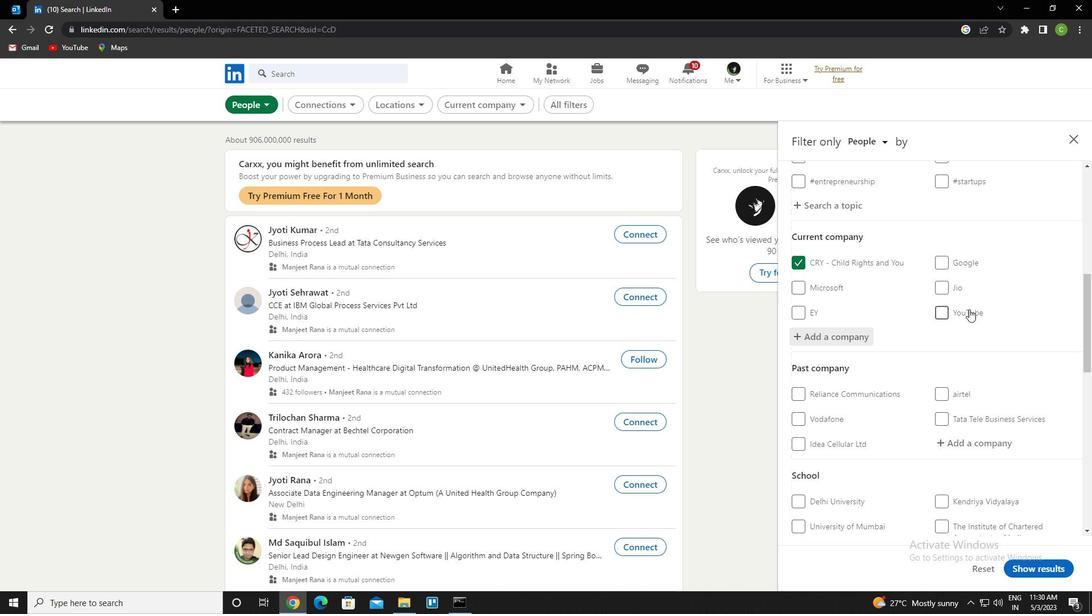 
Action: Mouse moved to (964, 325)
Screenshot: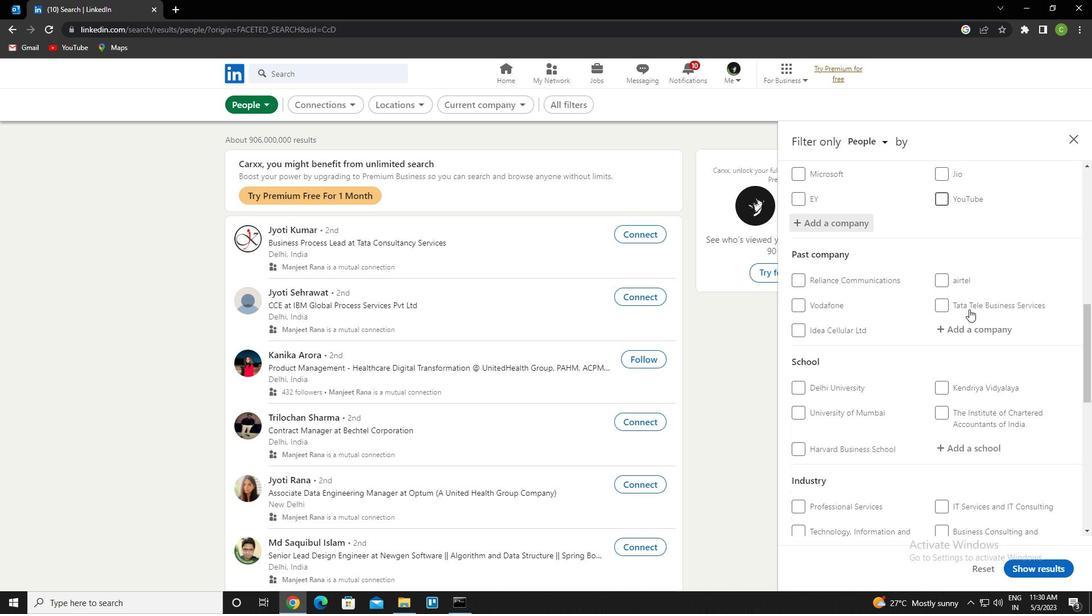 
Action: Mouse scrolled (964, 324) with delta (0, 0)
Screenshot: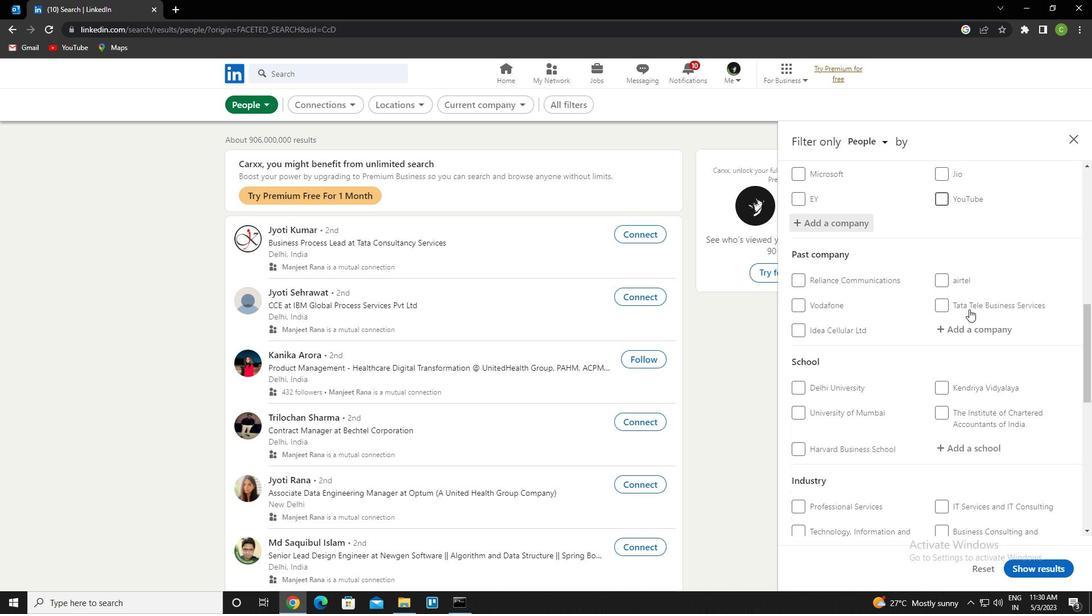 
Action: Mouse moved to (962, 329)
Screenshot: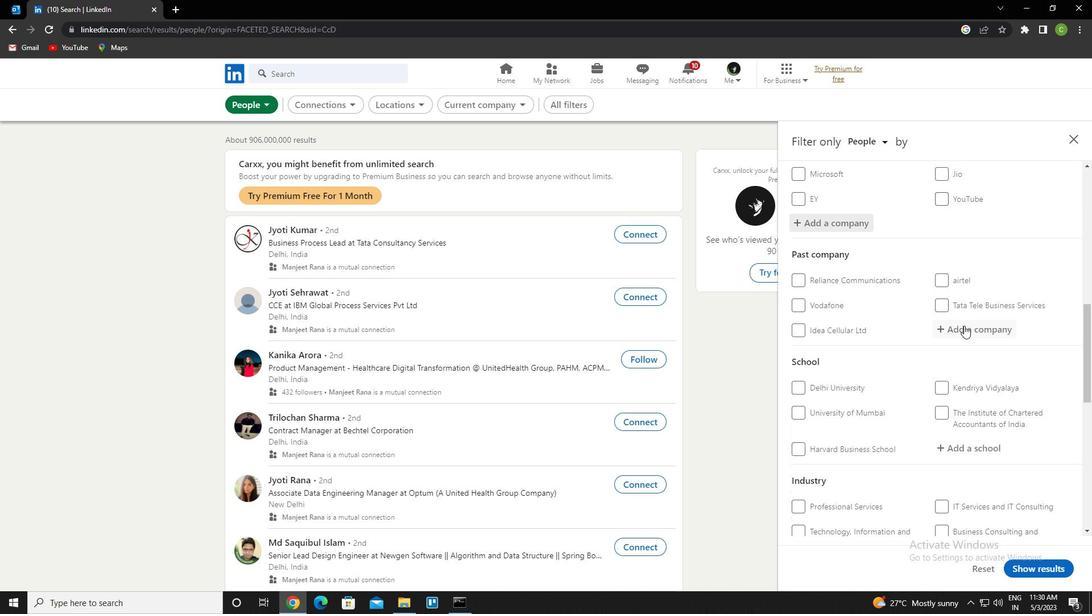 
Action: Mouse scrolled (962, 328) with delta (0, 0)
Screenshot: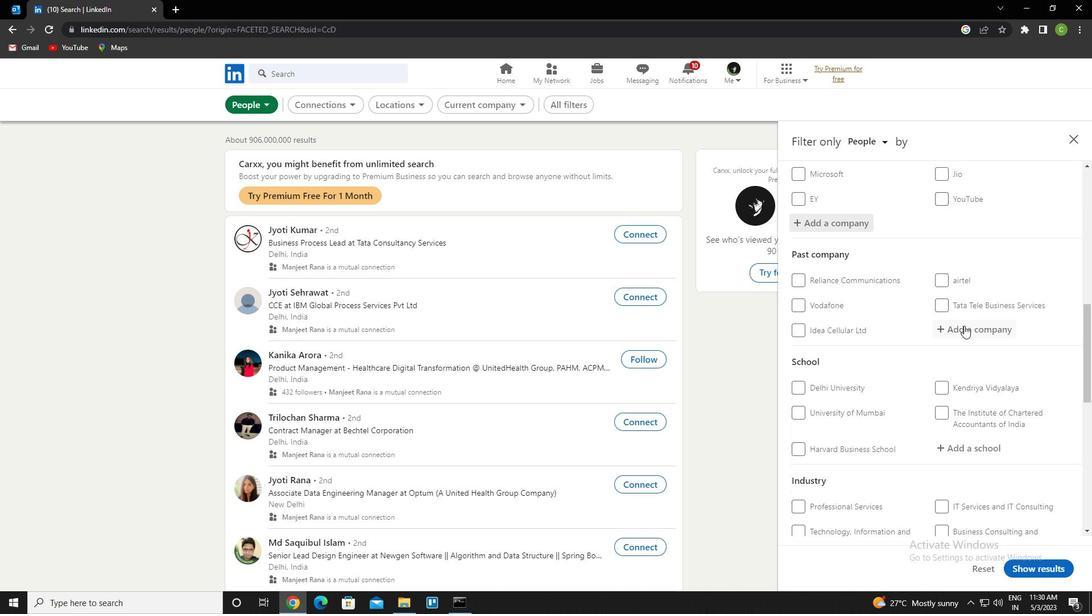 
Action: Mouse moved to (960, 335)
Screenshot: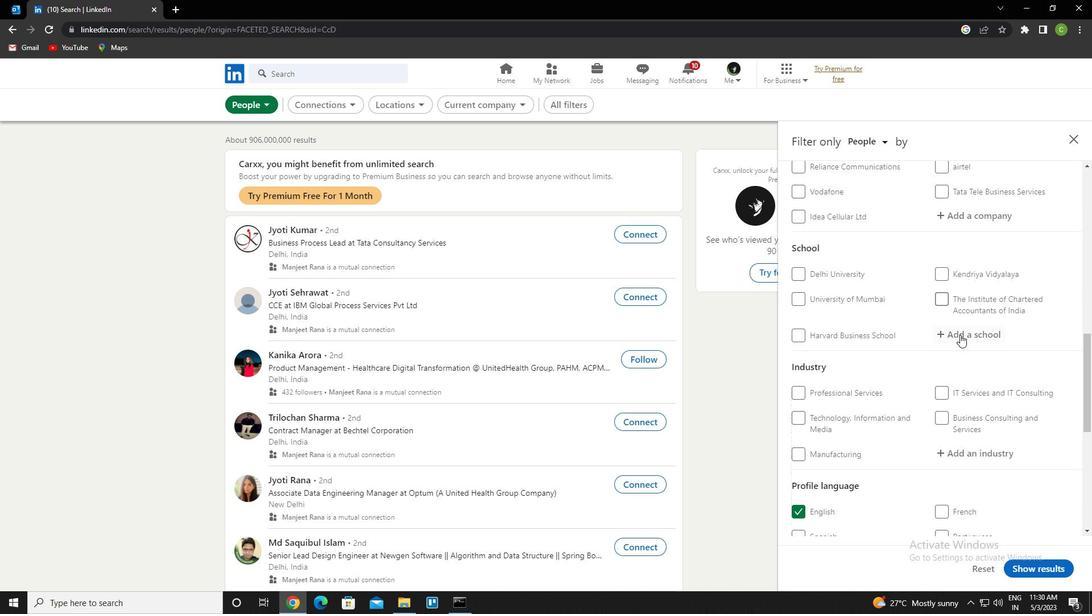 
Action: Mouse pressed left at (960, 335)
Screenshot: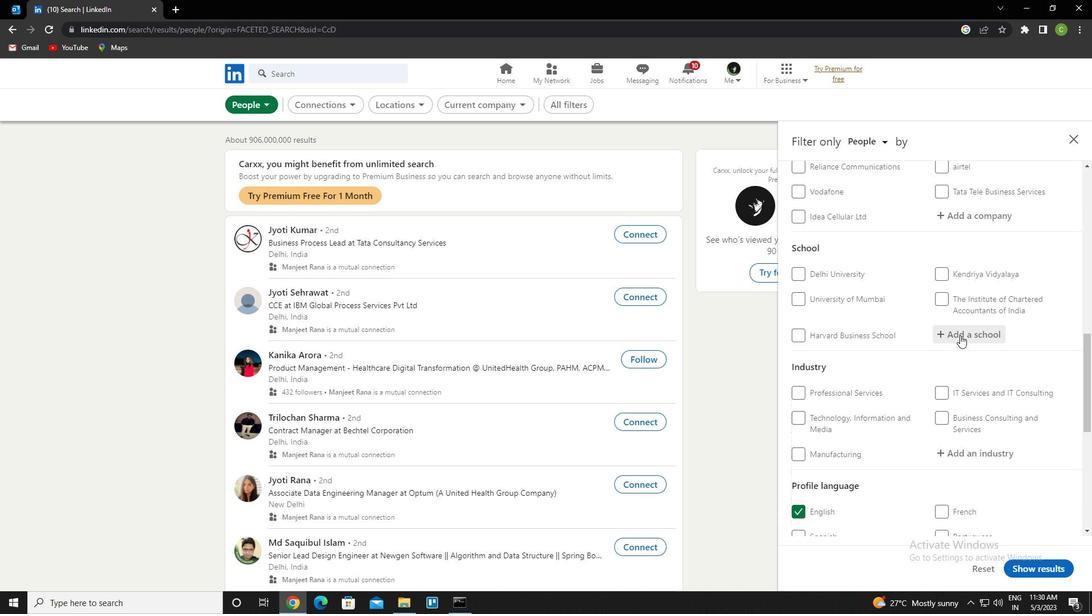 
Action: Key pressed <Key.caps_lock><Key.caps_lock>r.<Key.space>c.<Key.space>p<Key.caps_lock>atel<Key.space><Key.down><Key.enter>
Screenshot: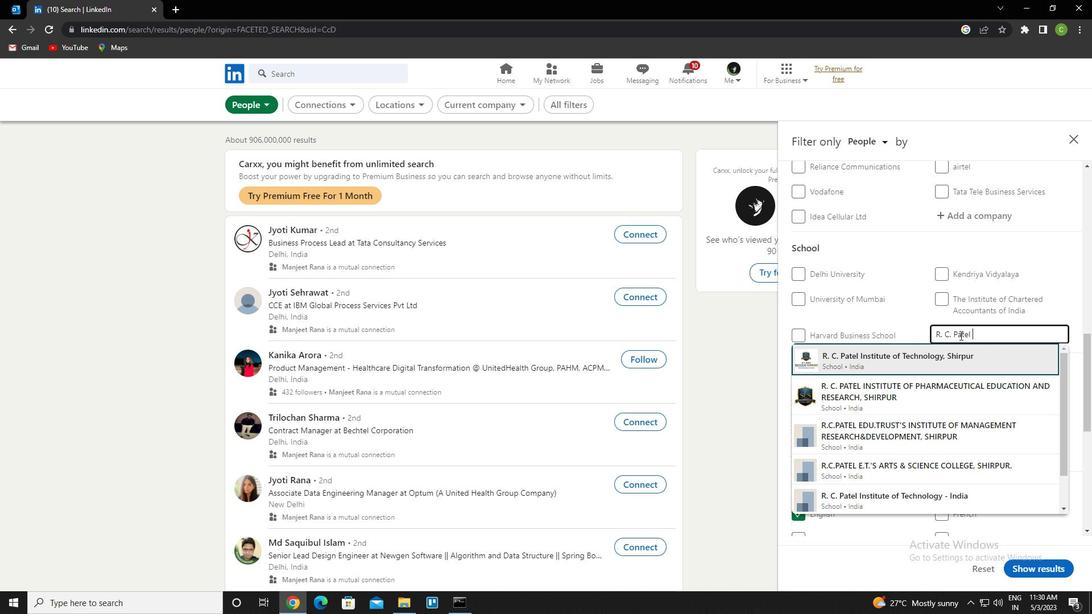 
Action: Mouse scrolled (960, 335) with delta (0, 0)
Screenshot: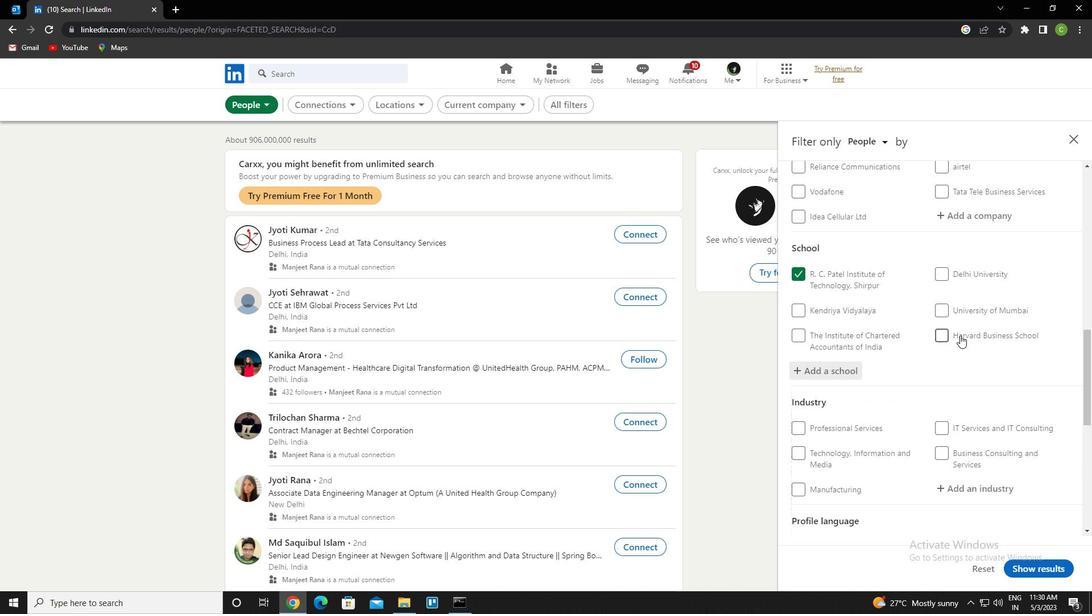 
Action: Mouse scrolled (960, 335) with delta (0, 0)
Screenshot: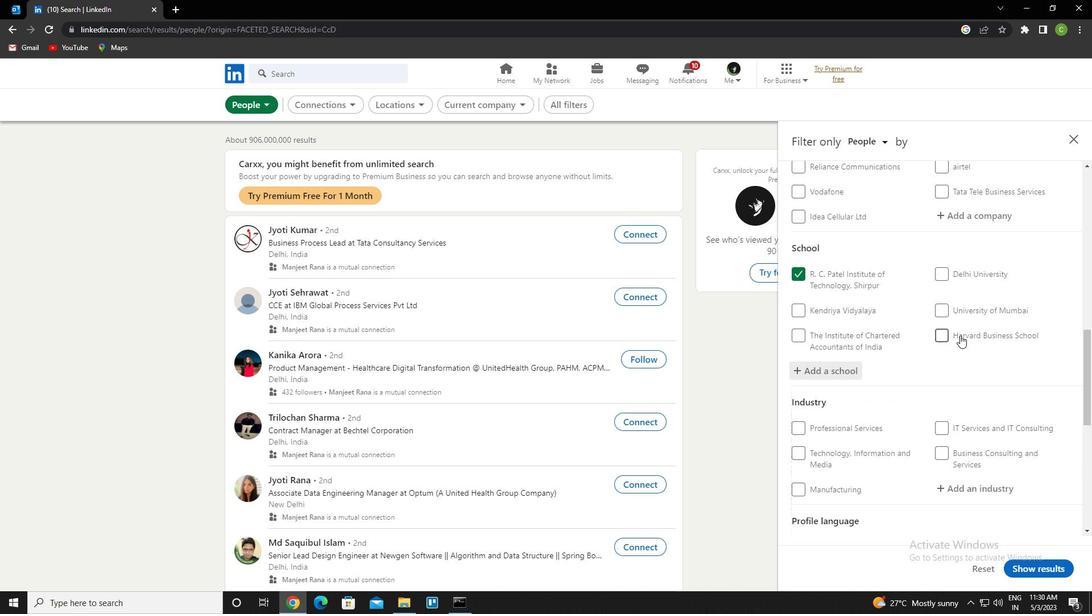
Action: Mouse moved to (972, 376)
Screenshot: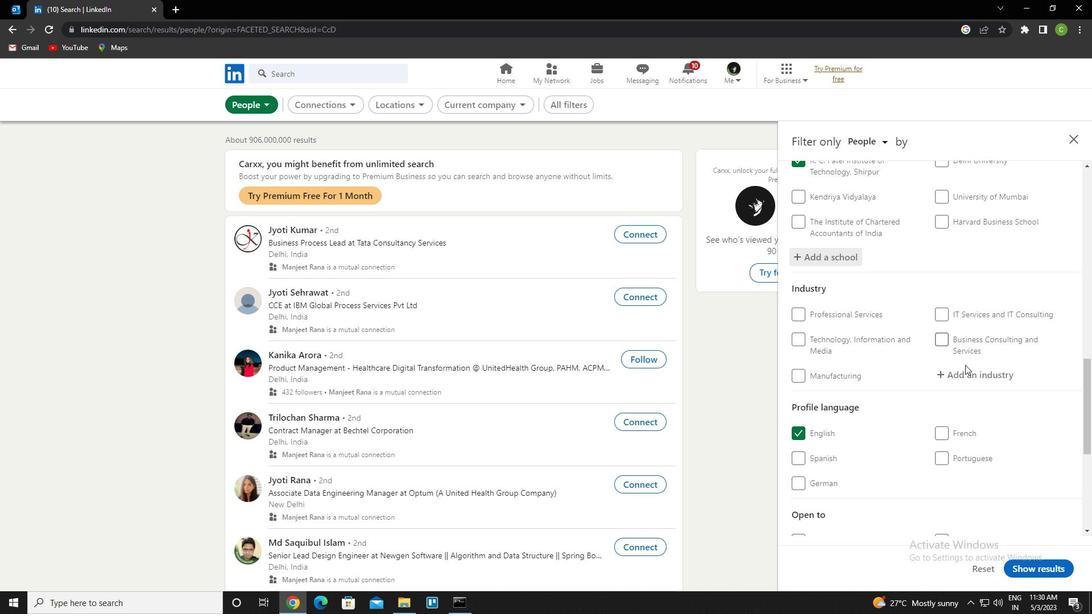 
Action: Mouse pressed left at (972, 376)
Screenshot: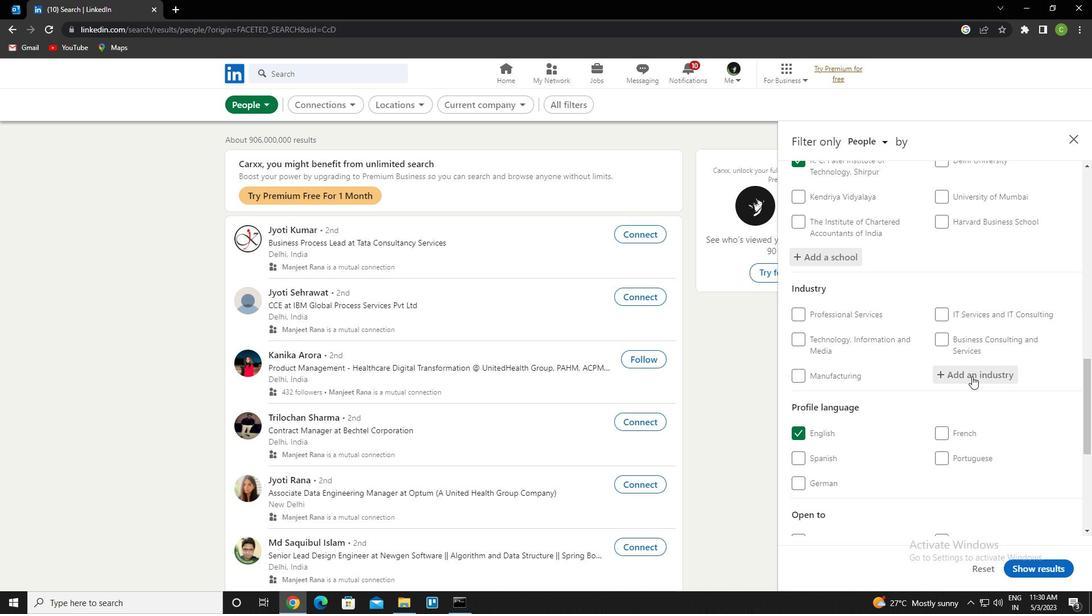 
Action: Key pressed <Key.caps_lock>m<Key.caps_lock>aritime<Key.down><Key.enter>
Screenshot: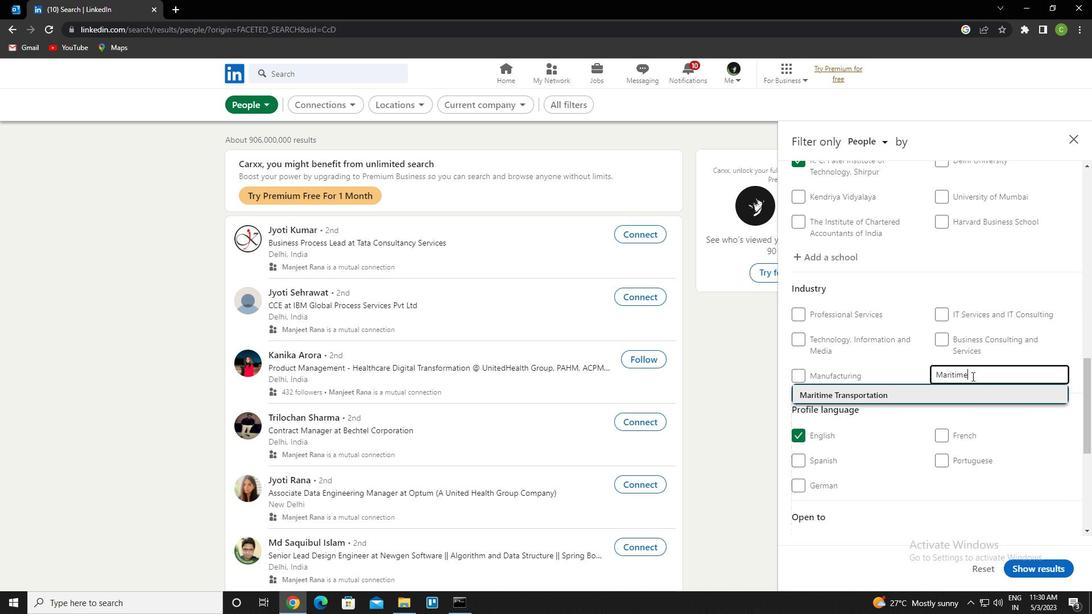 
Action: Mouse moved to (974, 378)
Screenshot: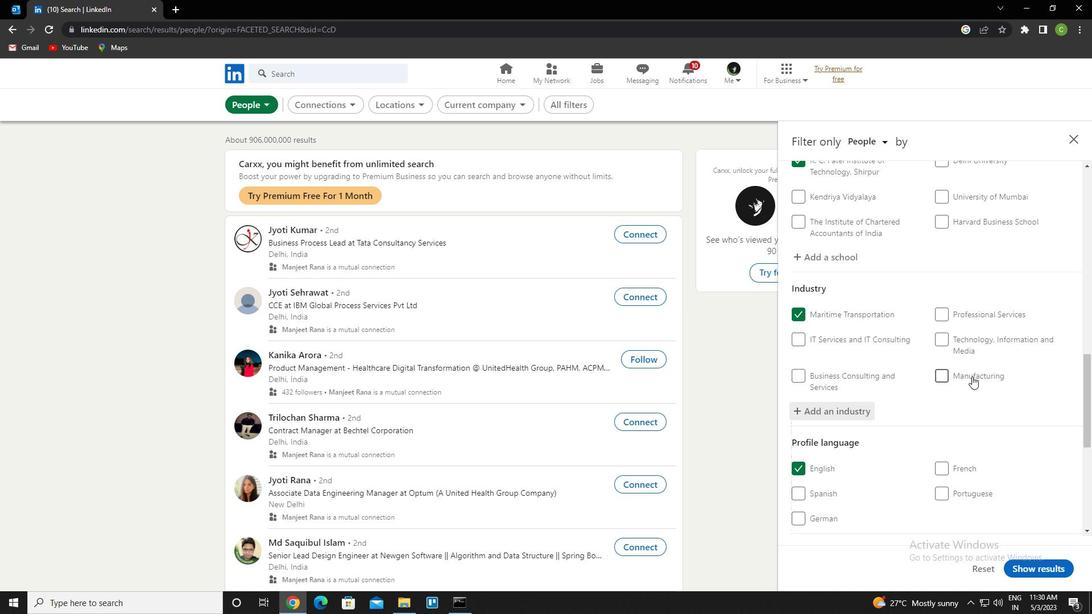 
Action: Mouse scrolled (974, 378) with delta (0, 0)
Screenshot: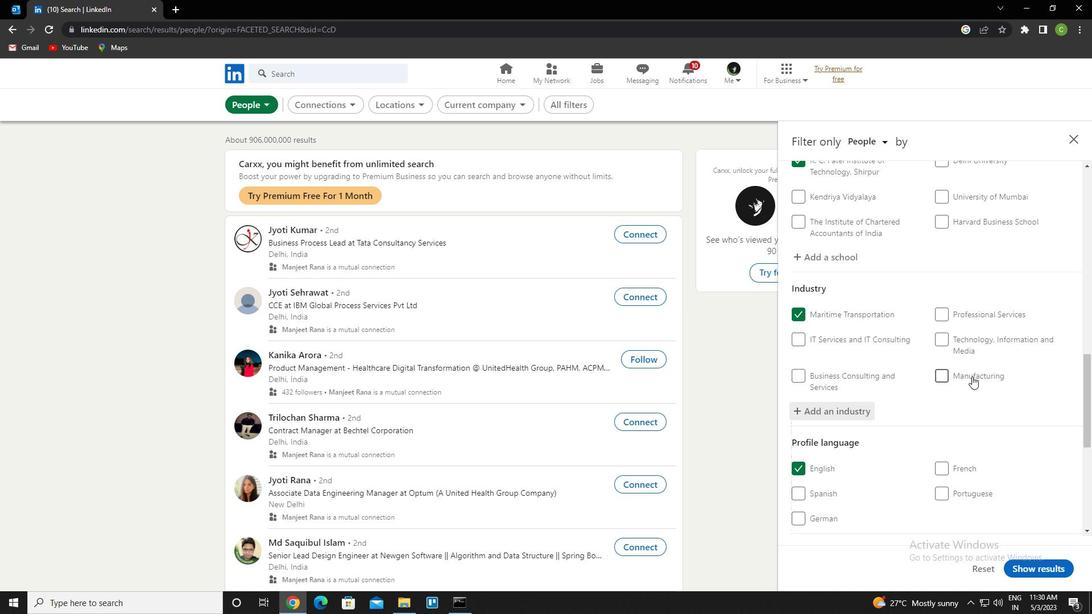 
Action: Mouse moved to (973, 394)
Screenshot: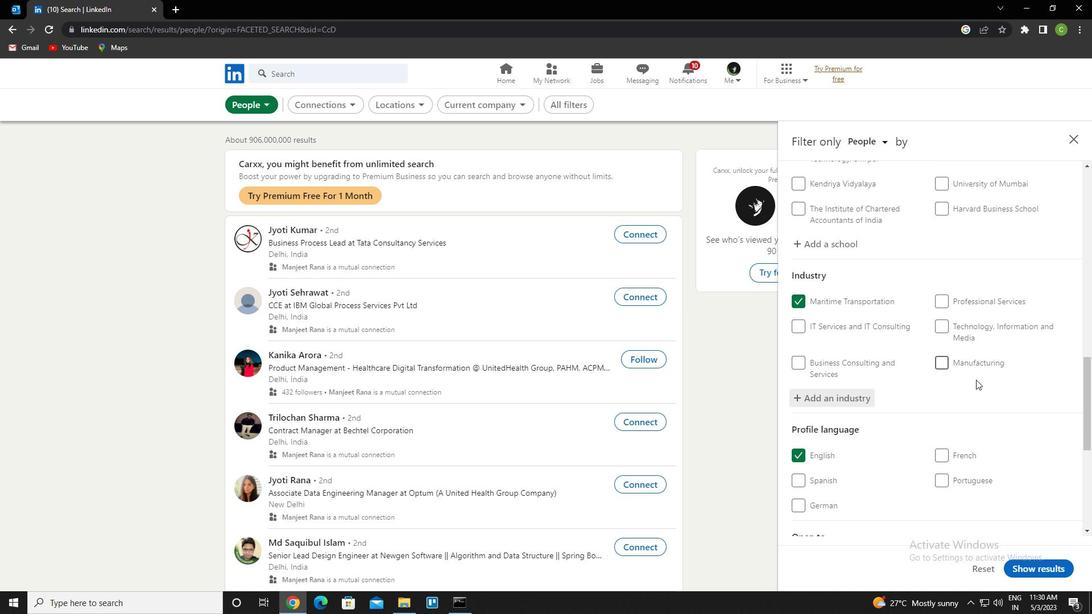 
Action: Mouse scrolled (973, 394) with delta (0, 0)
Screenshot: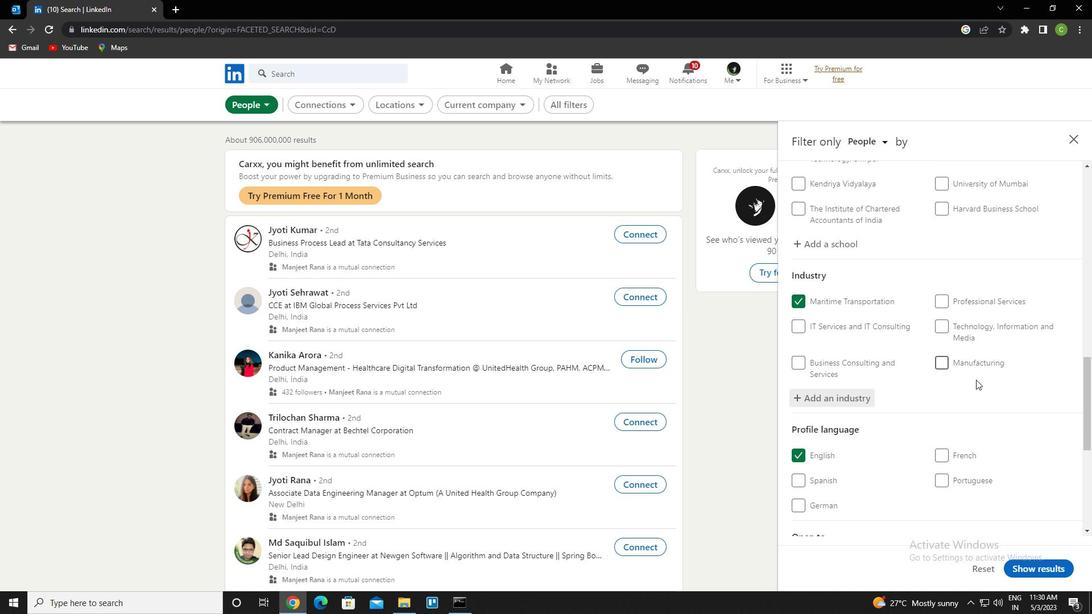 
Action: Mouse moved to (970, 405)
Screenshot: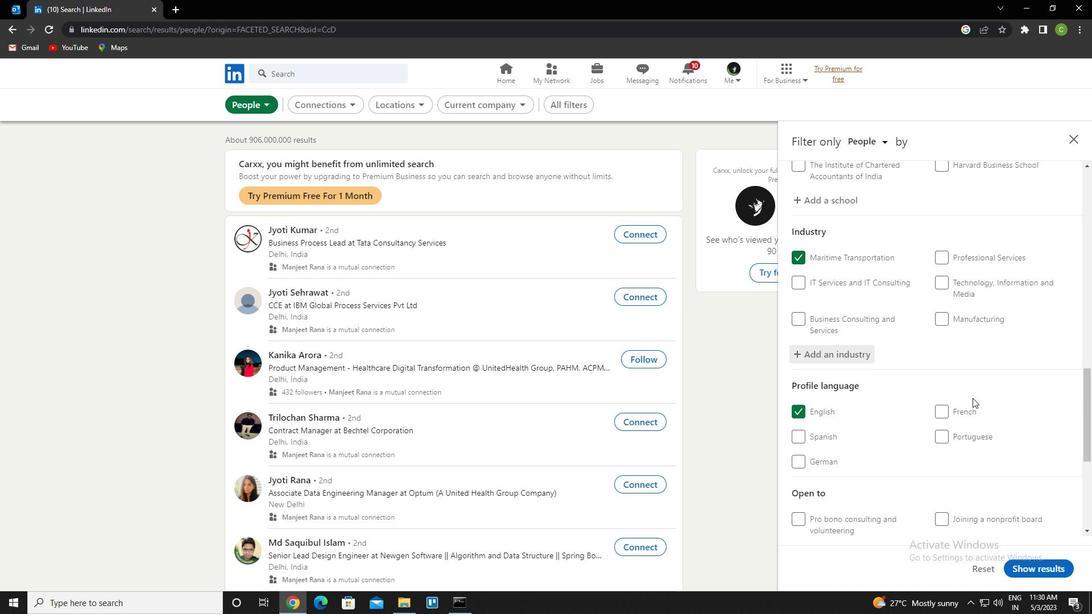 
Action: Mouse scrolled (970, 404) with delta (0, 0)
Screenshot: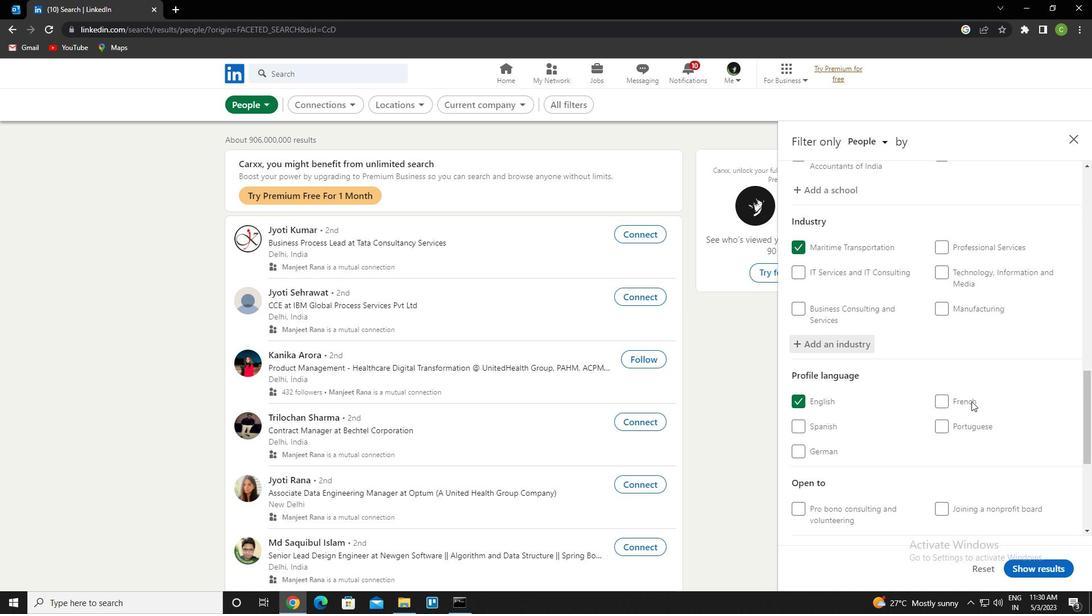
Action: Mouse moved to (968, 407)
Screenshot: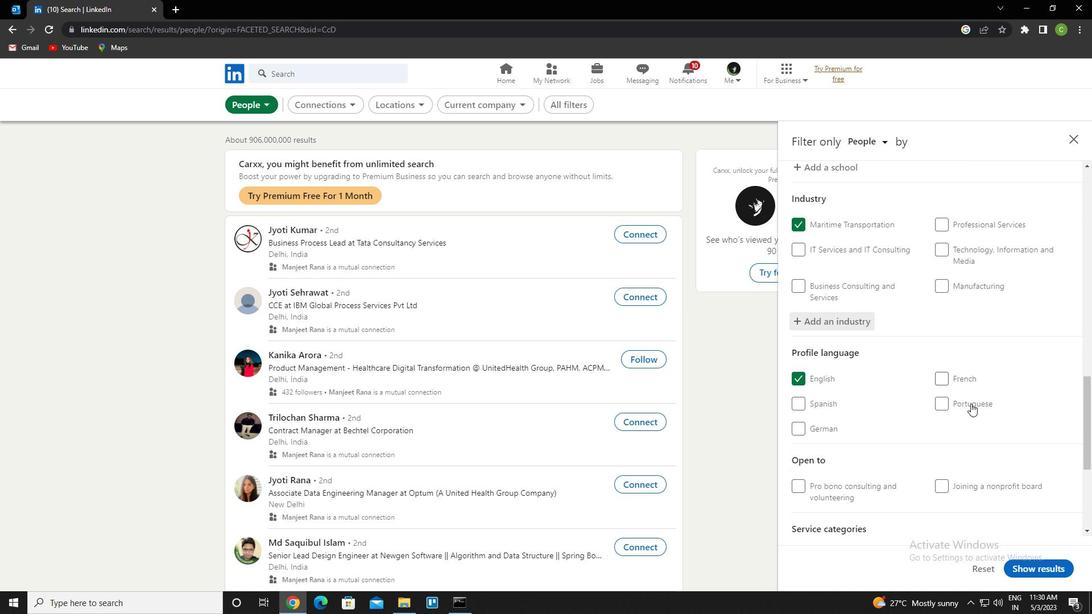 
Action: Mouse scrolled (968, 407) with delta (0, 0)
Screenshot: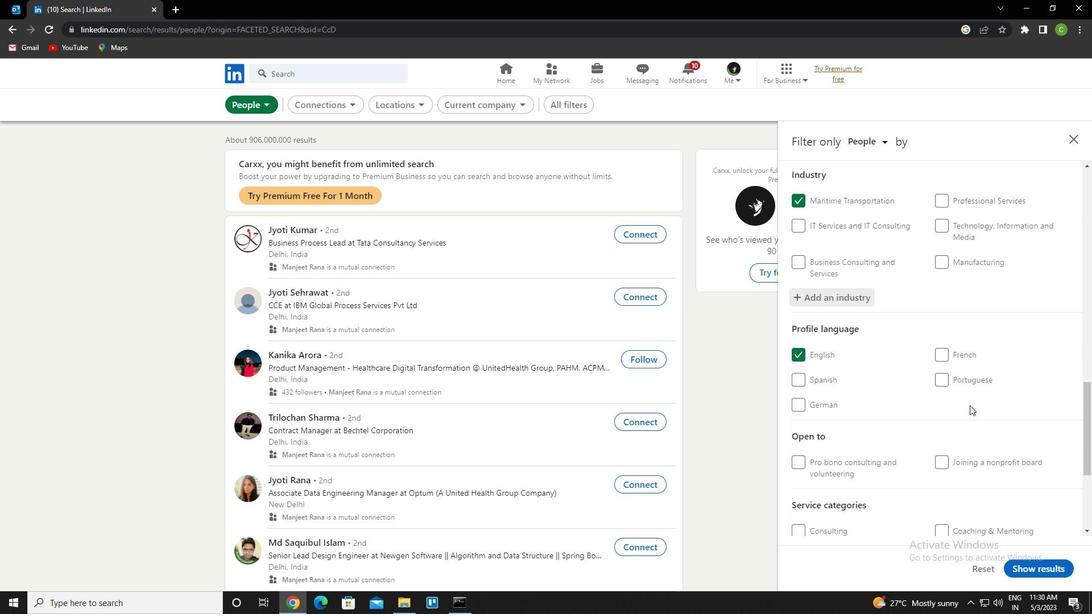 
Action: Mouse moved to (966, 412)
Screenshot: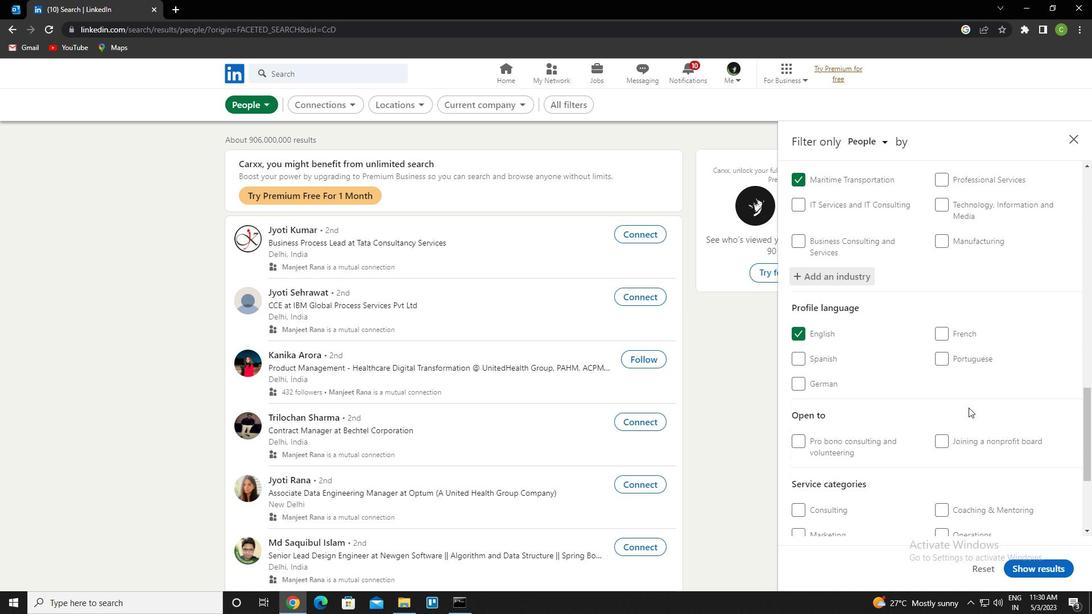 
Action: Mouse scrolled (966, 411) with delta (0, 0)
Screenshot: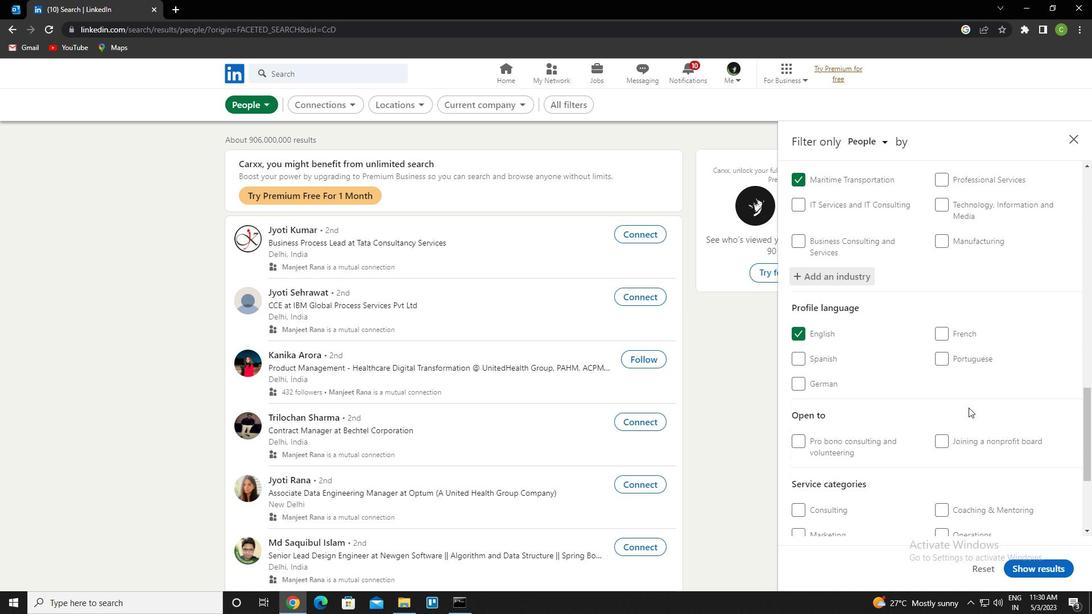 
Action: Mouse moved to (957, 410)
Screenshot: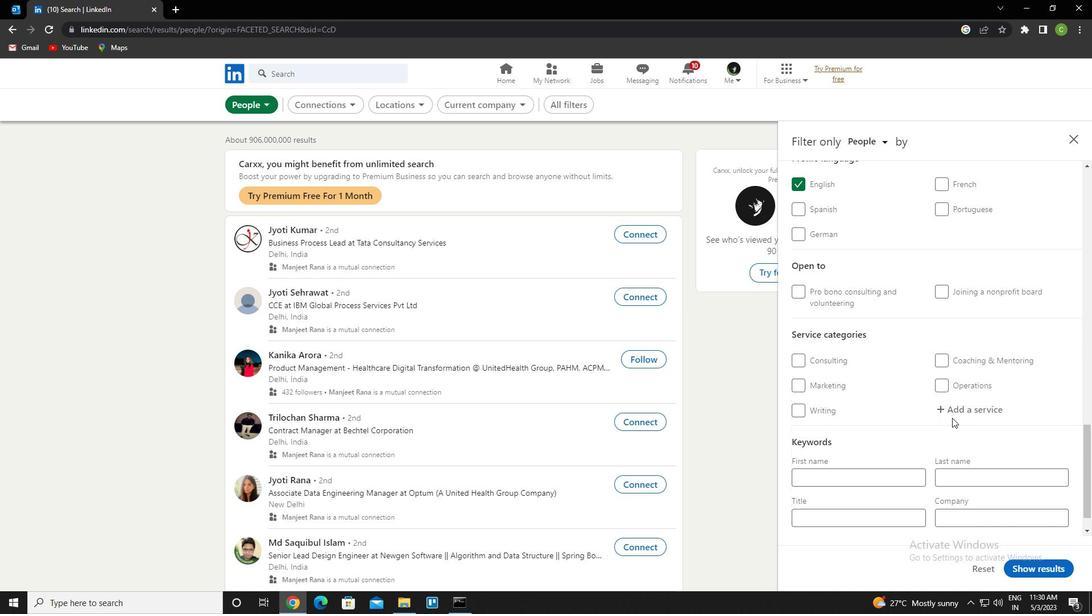 
Action: Mouse pressed left at (957, 410)
Screenshot: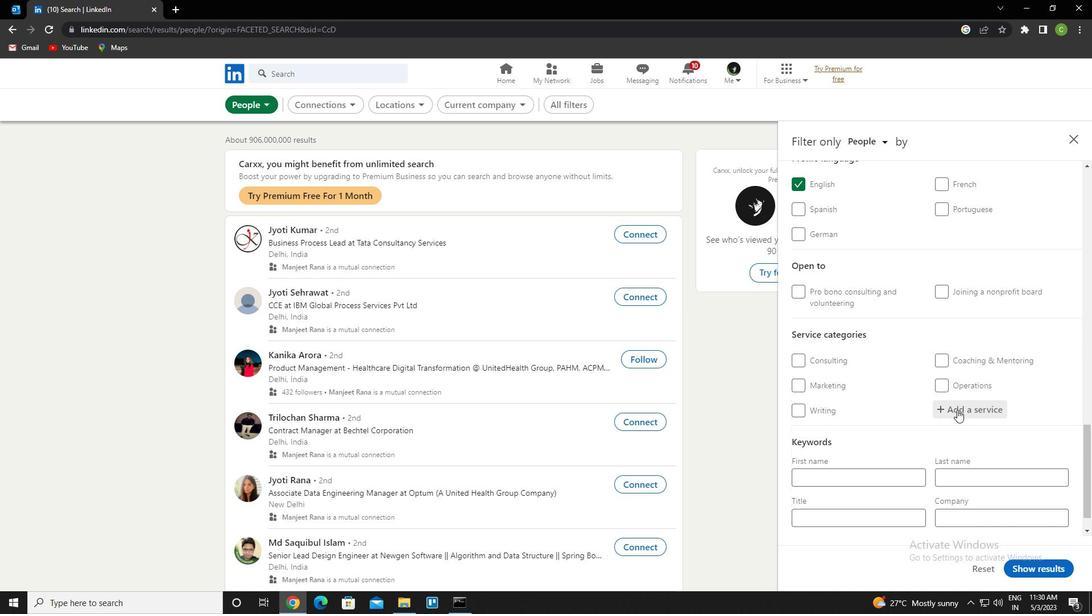 
Action: Key pressed <Key.caps_lock>p<Key.caps_lock>roject<Key.space>manage<Key.down><Key.enter>
Screenshot: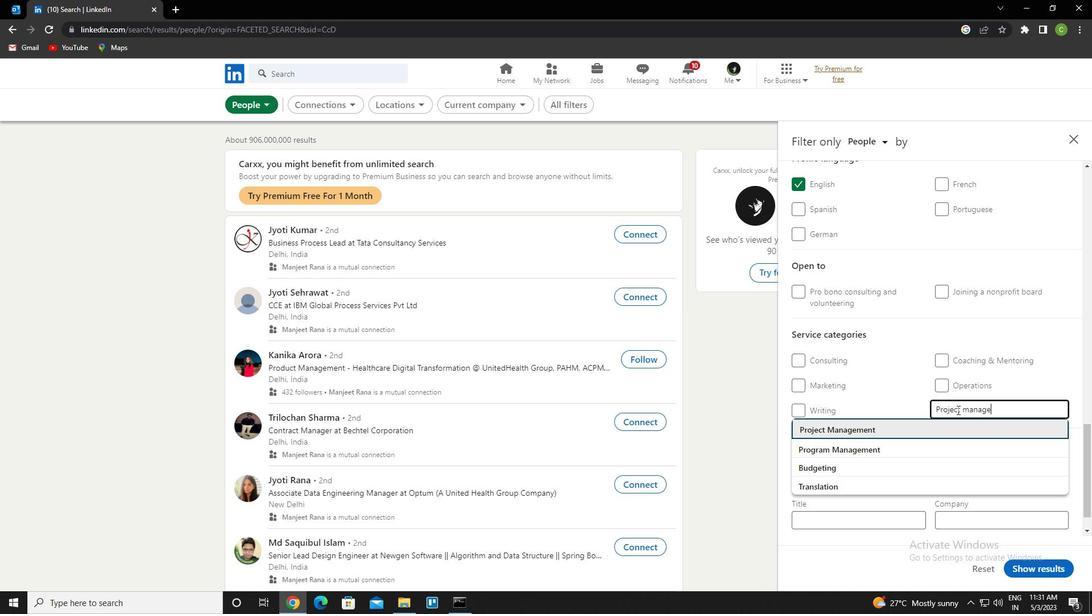 
Action: Mouse scrolled (957, 409) with delta (0, 0)
Screenshot: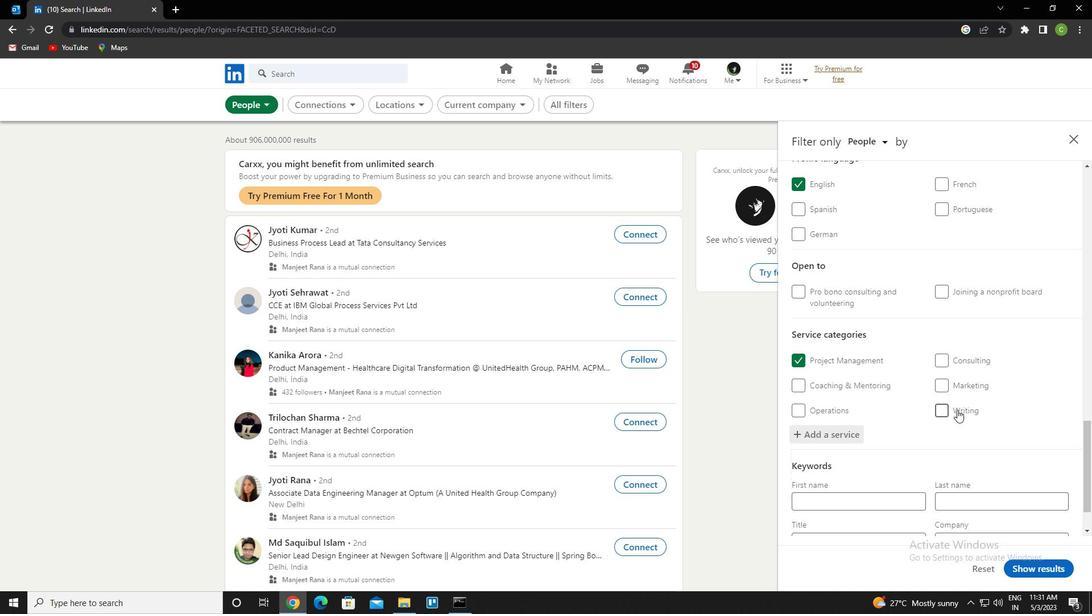 
Action: Mouse scrolled (957, 409) with delta (0, 0)
Screenshot: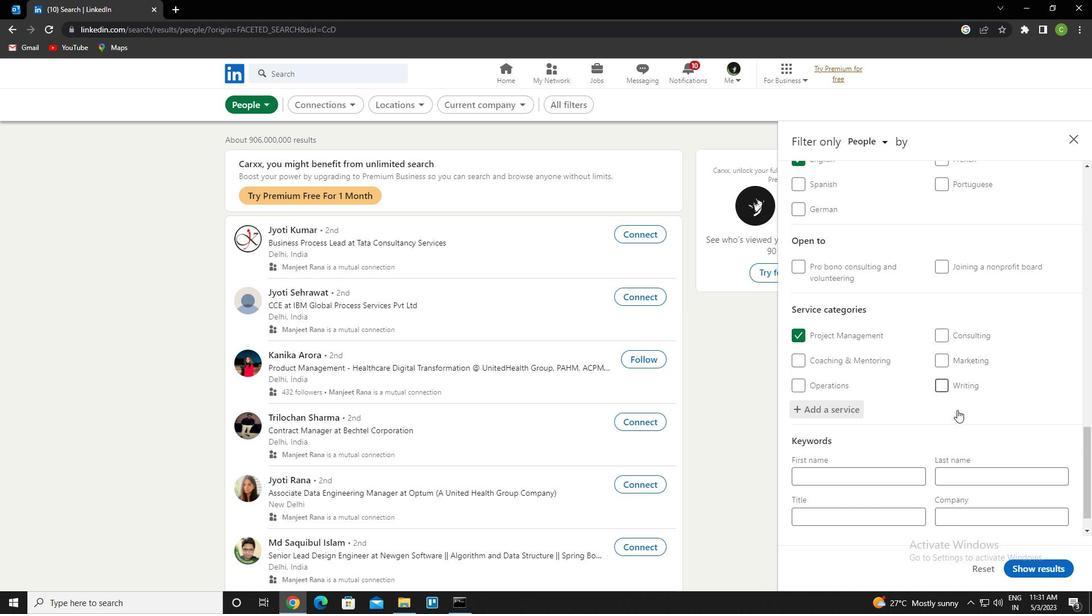 
Action: Mouse scrolled (957, 409) with delta (0, 0)
Screenshot: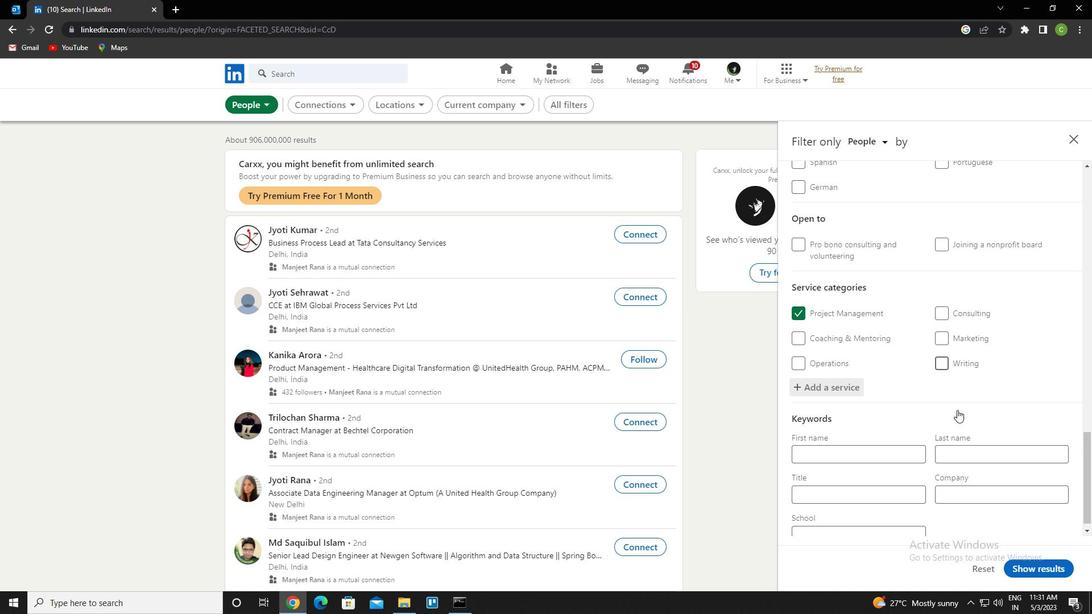 
Action: Mouse scrolled (957, 409) with delta (0, 0)
Screenshot: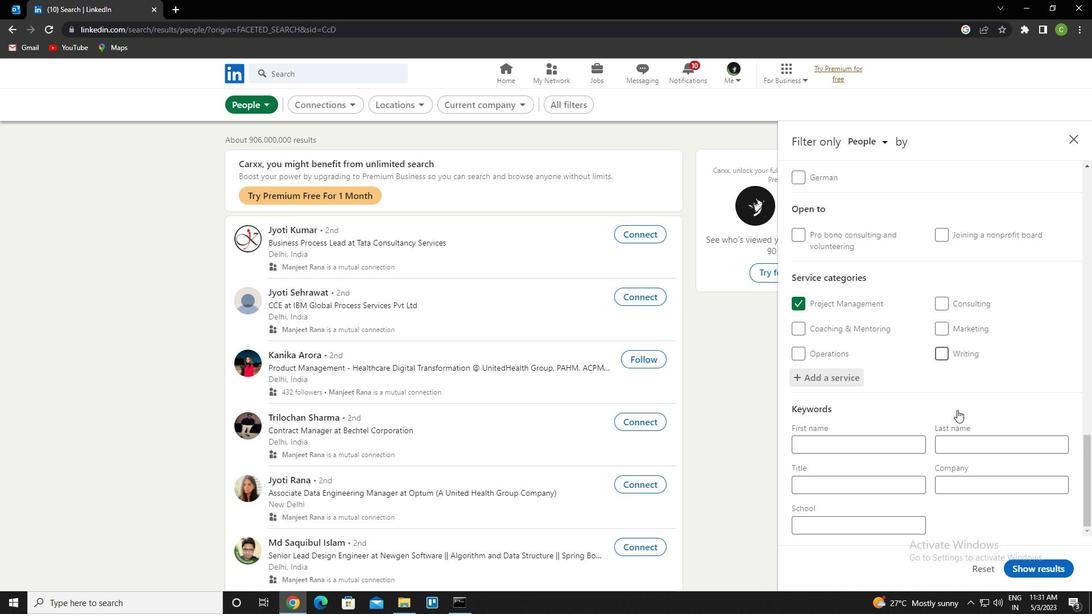 
Action: Mouse scrolled (957, 409) with delta (0, 0)
Screenshot: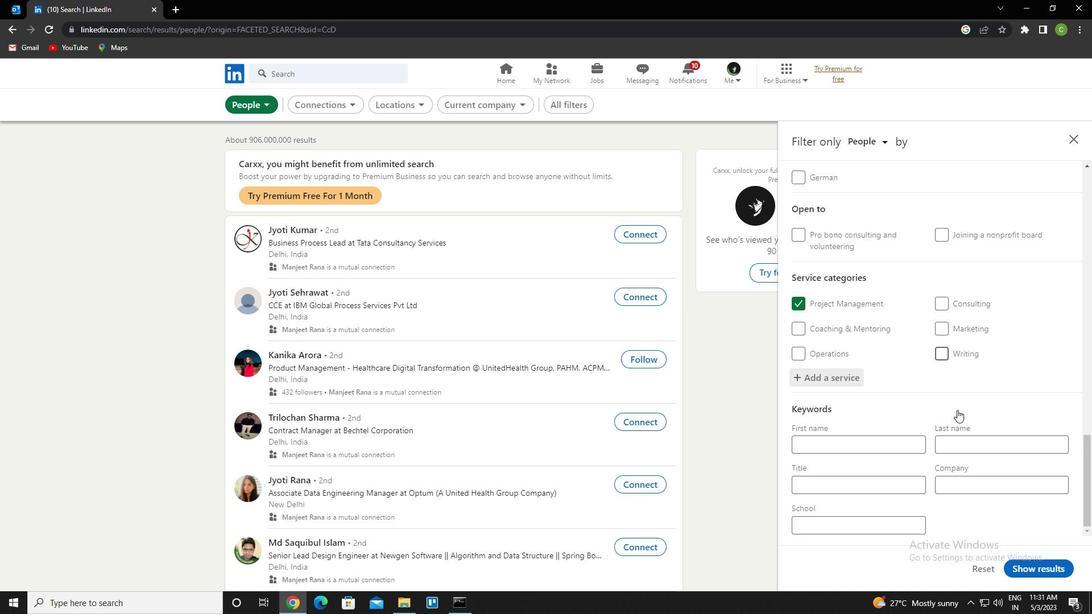 
Action: Mouse moved to (879, 486)
Screenshot: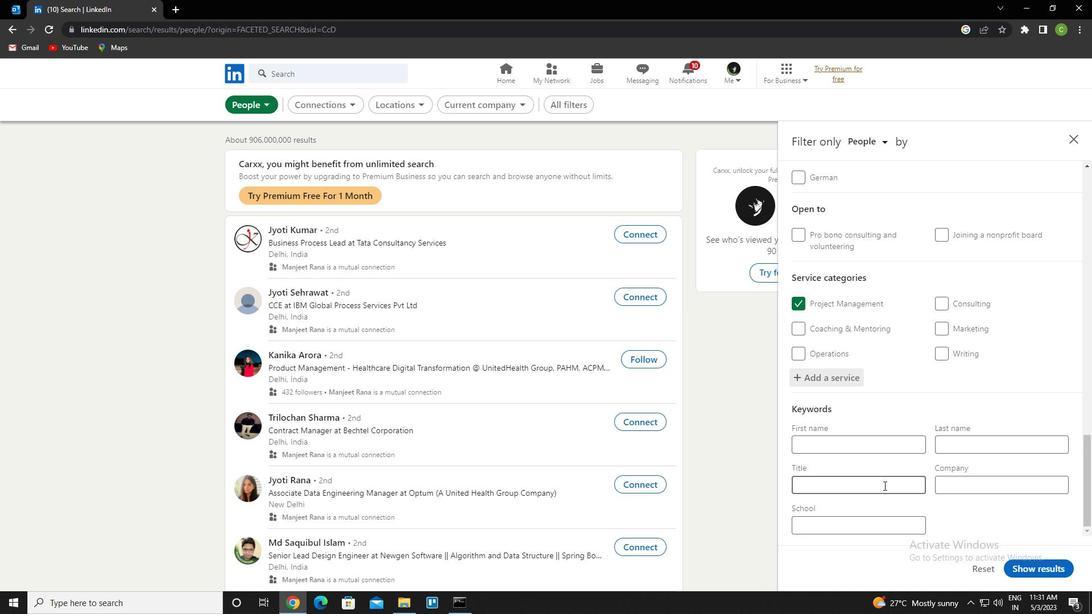 
Action: Mouse pressed left at (879, 486)
Screenshot: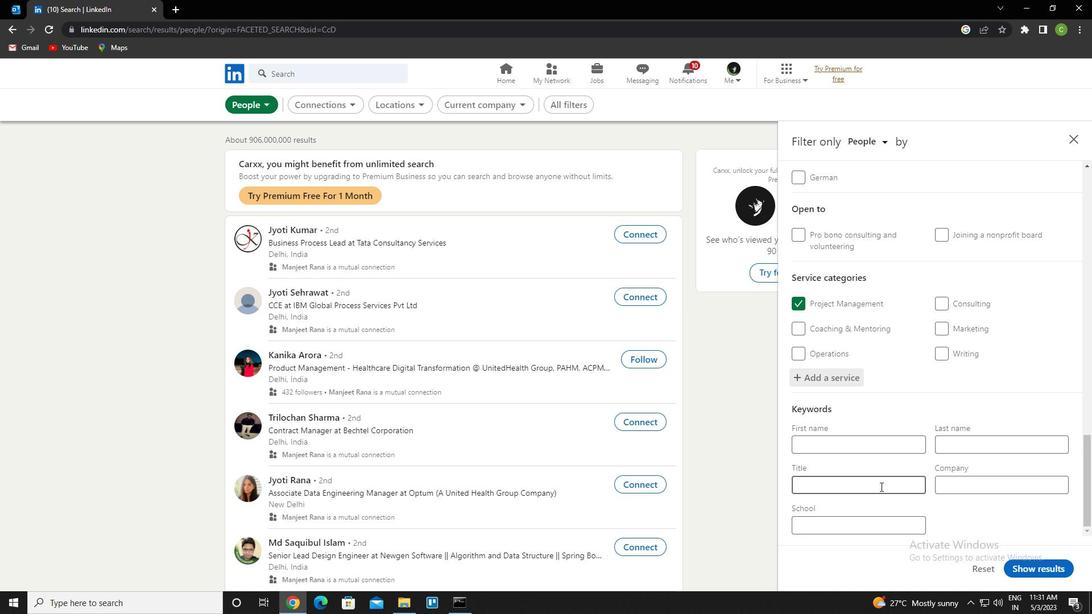 
Action: Key pressed <Key.caps_lock>a<Key.caps_lock>dministrative
Screenshot: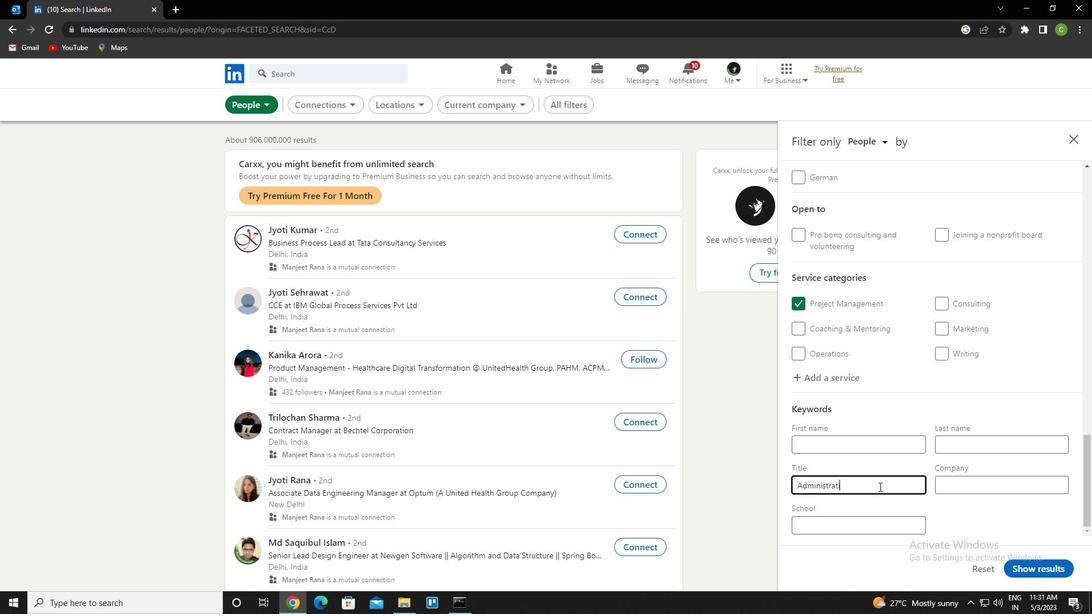 
Action: Mouse moved to (878, 488)
Screenshot: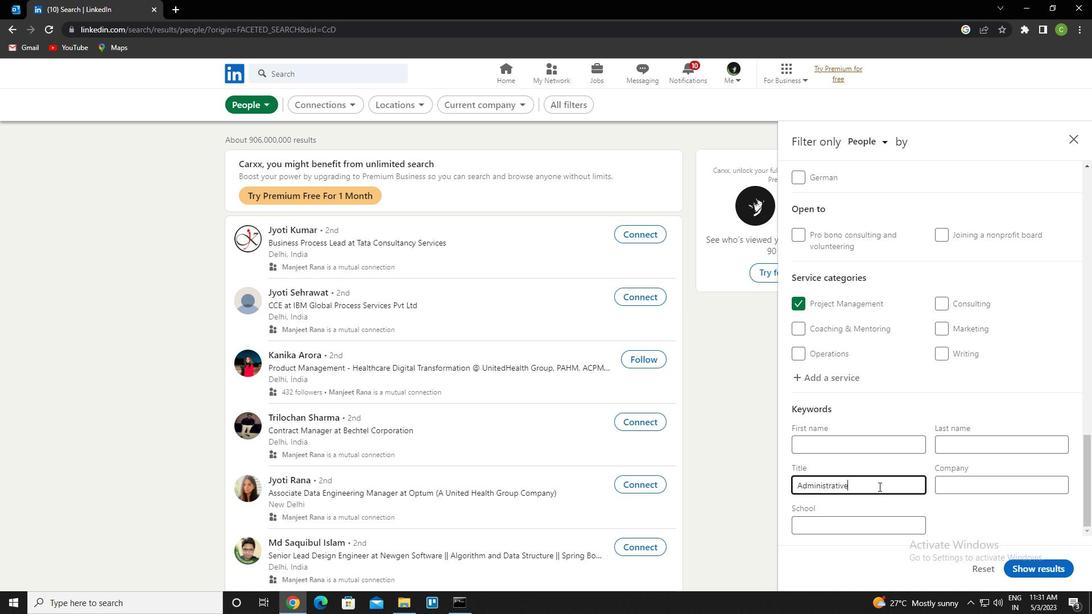 
Action: Key pressed <Key.backspace><Key.backspace>or
Screenshot: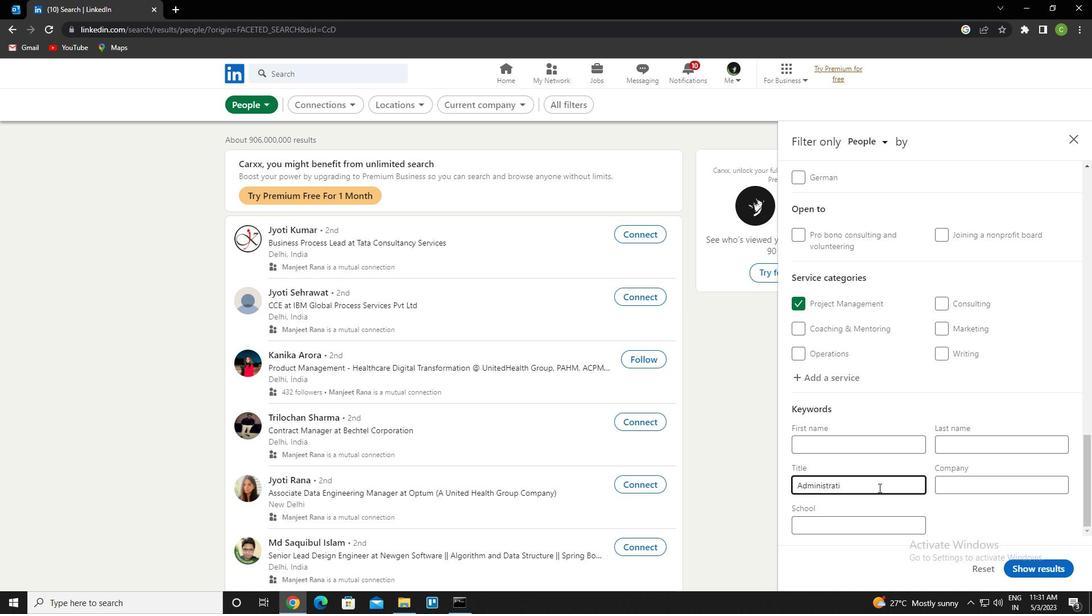 
Action: Mouse moved to (880, 489)
Screenshot: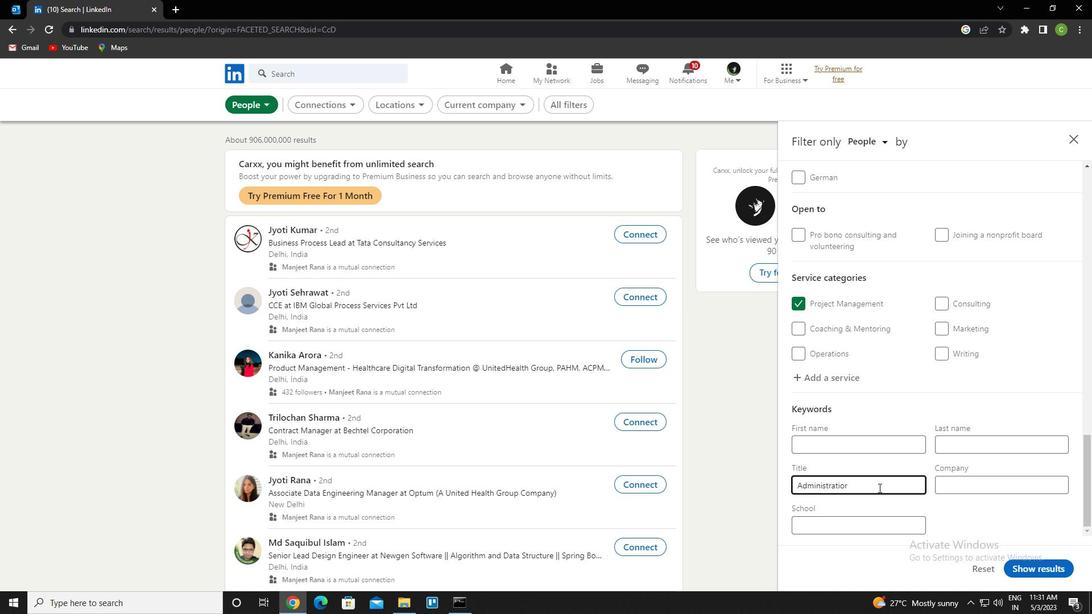 
Action: Key pressed <Key.backspace><Key.backspace><Key.backspace>or
Screenshot: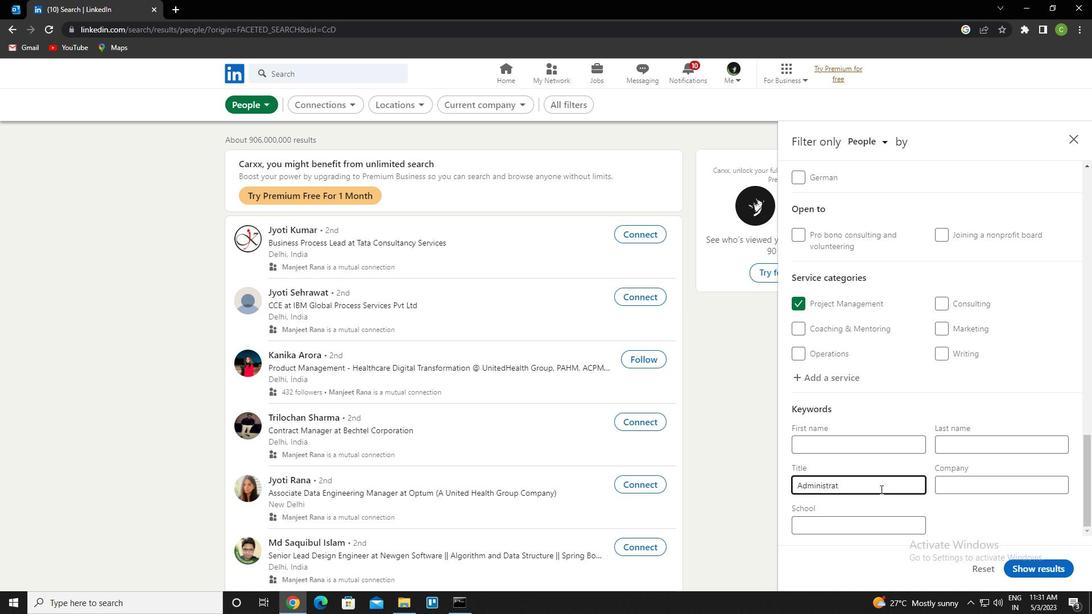 
Action: Mouse moved to (1028, 565)
Screenshot: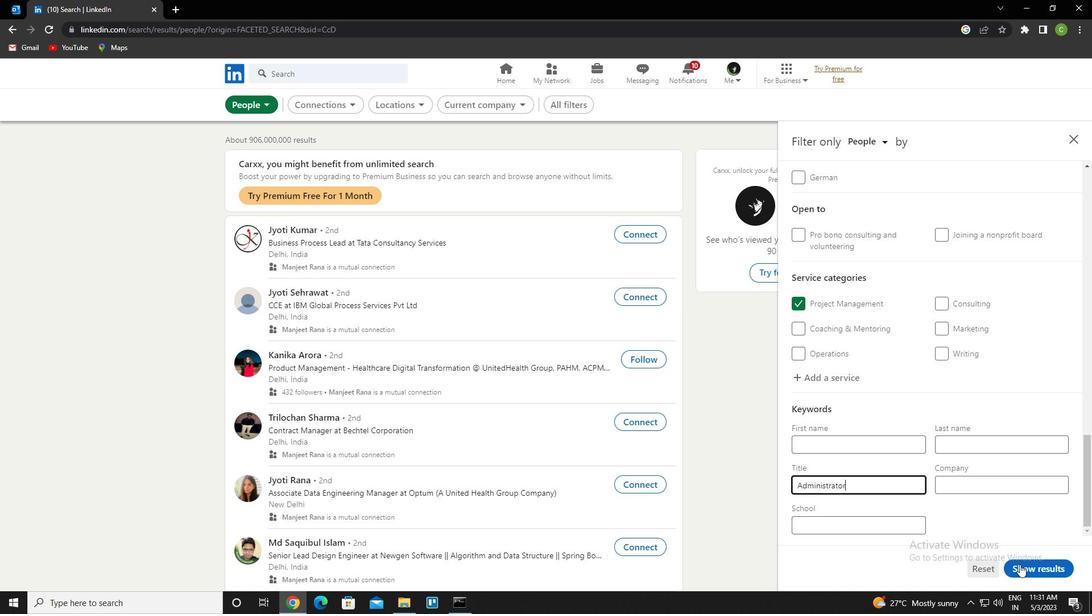 
Action: Mouse pressed left at (1028, 565)
Screenshot: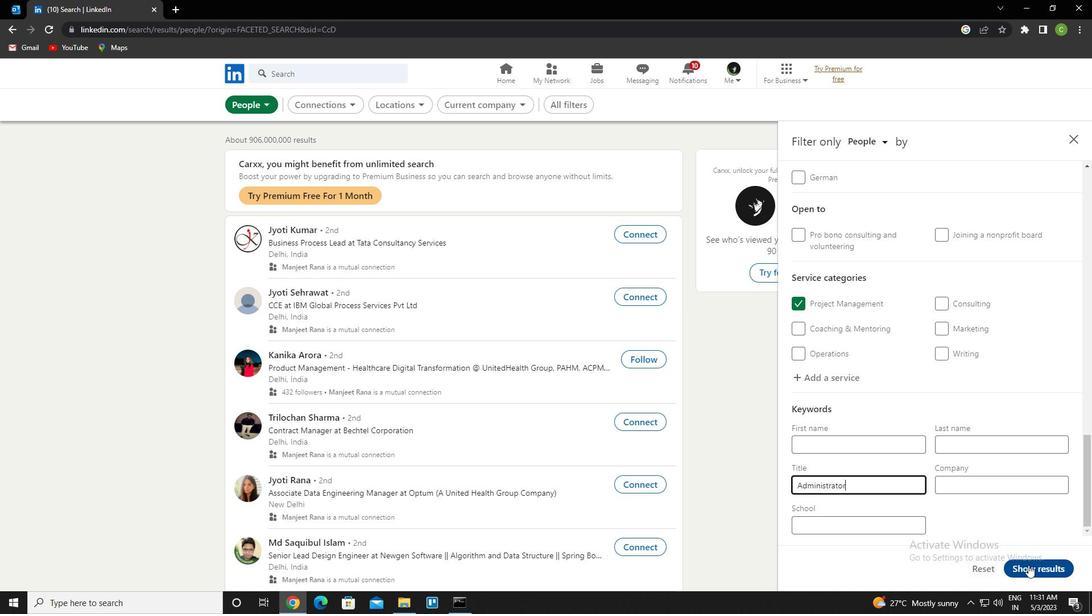 
Action: Mouse moved to (506, 561)
Screenshot: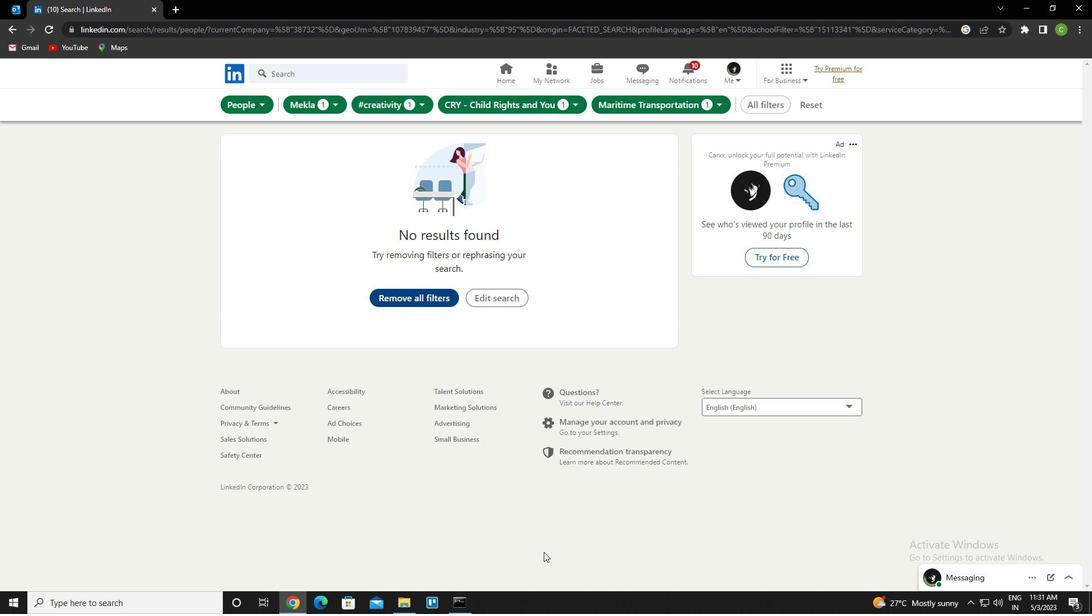 
